 Task: Set due dates for implementing identified sustainability improvements.
Action: Mouse moved to (622, 325)
Screenshot: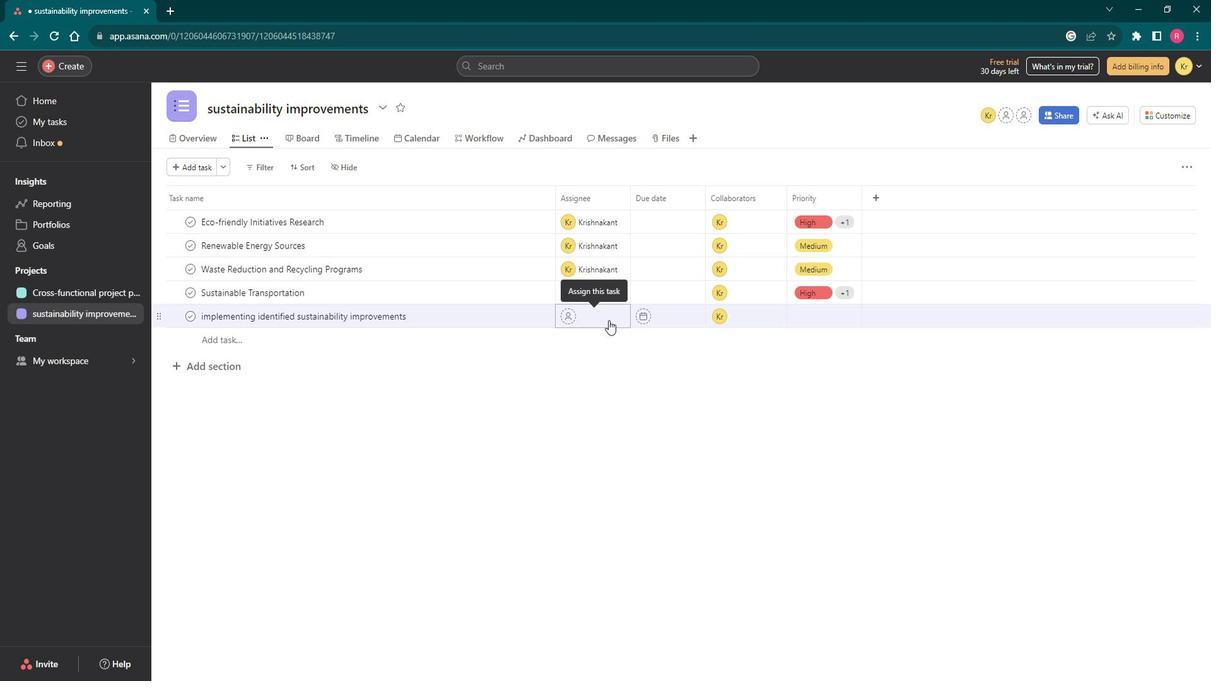 
Action: Mouse pressed left at (622, 325)
Screenshot: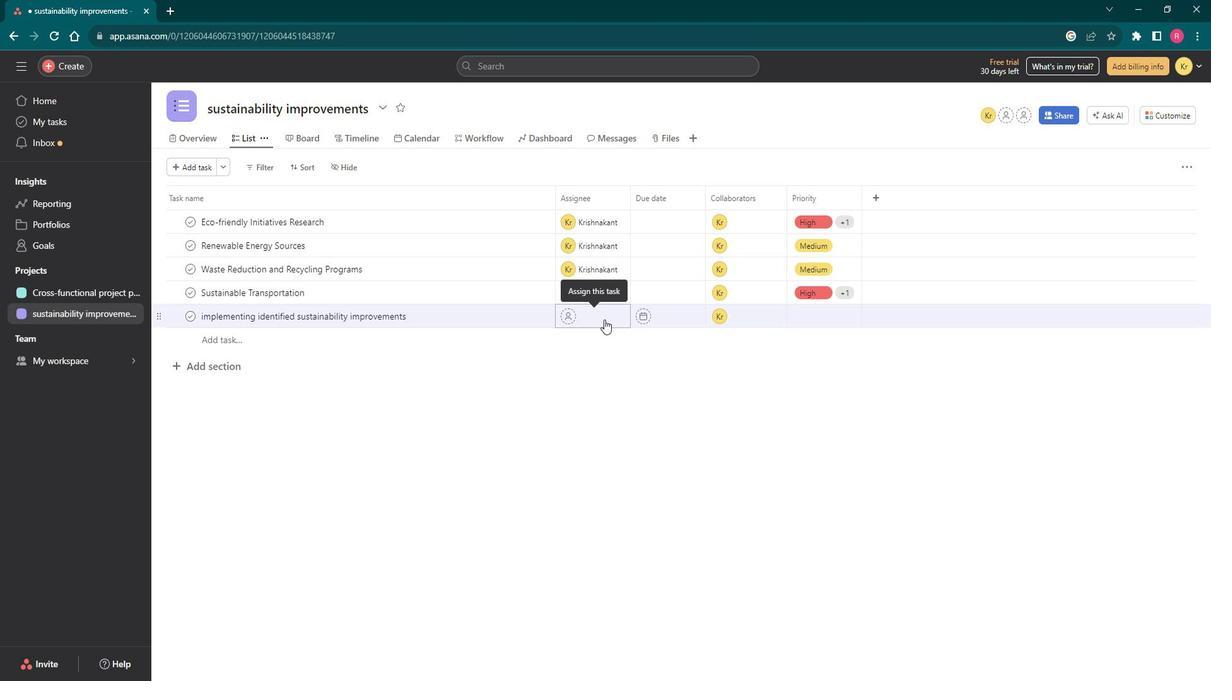 
Action: Mouse moved to (618, 347)
Screenshot: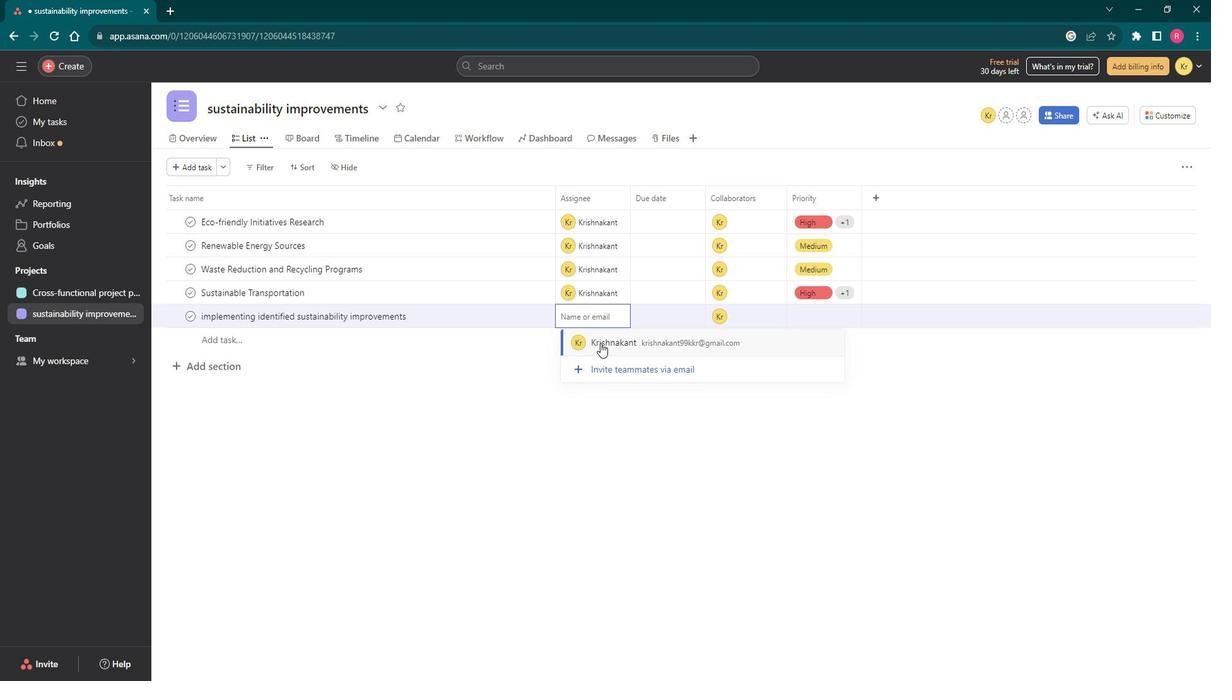 
Action: Mouse pressed left at (618, 347)
Screenshot: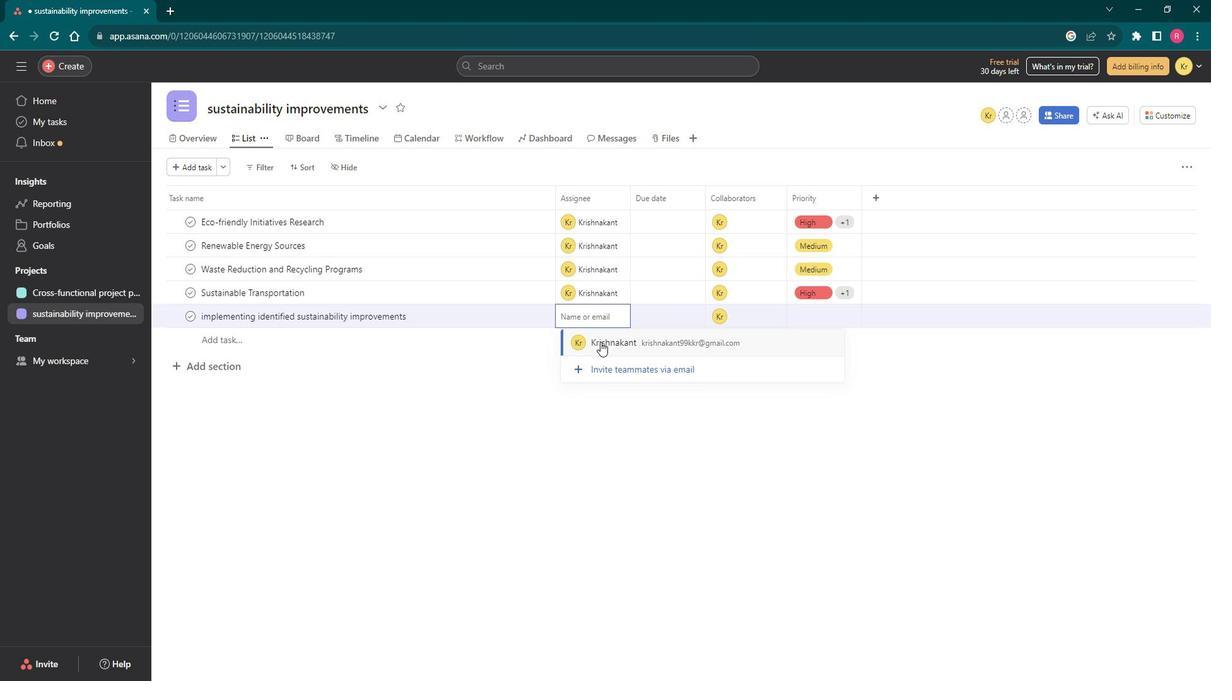 
Action: Mouse moved to (711, 317)
Screenshot: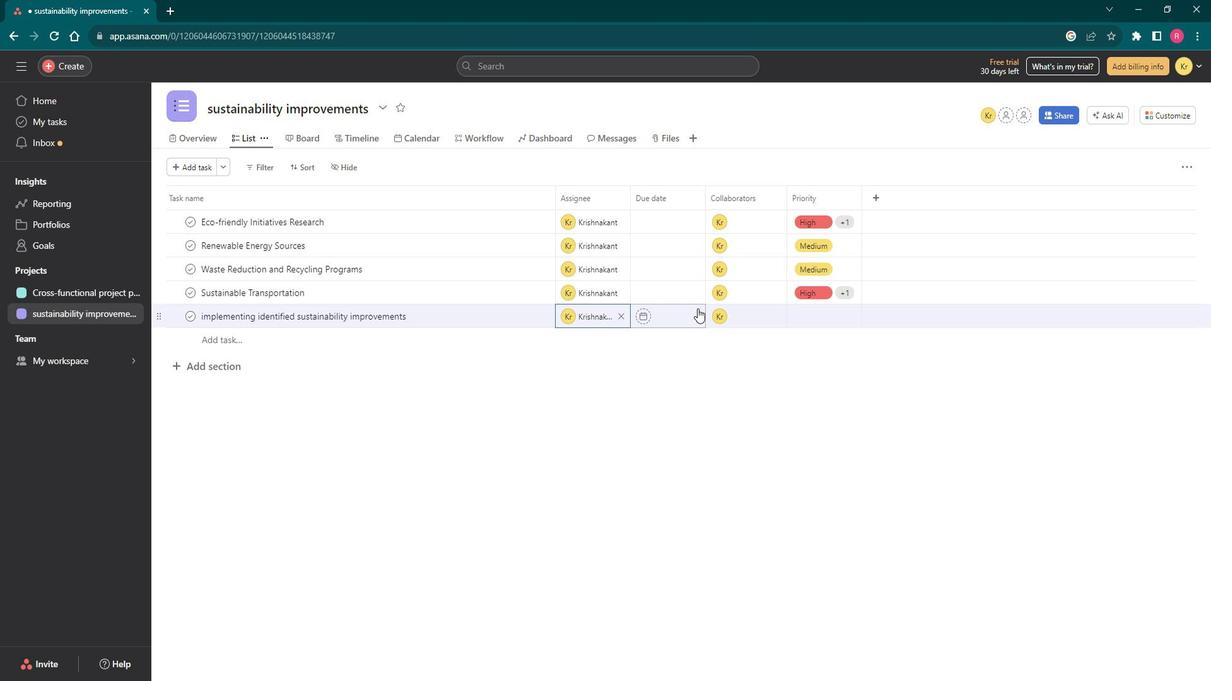 
Action: Mouse pressed left at (711, 317)
Screenshot: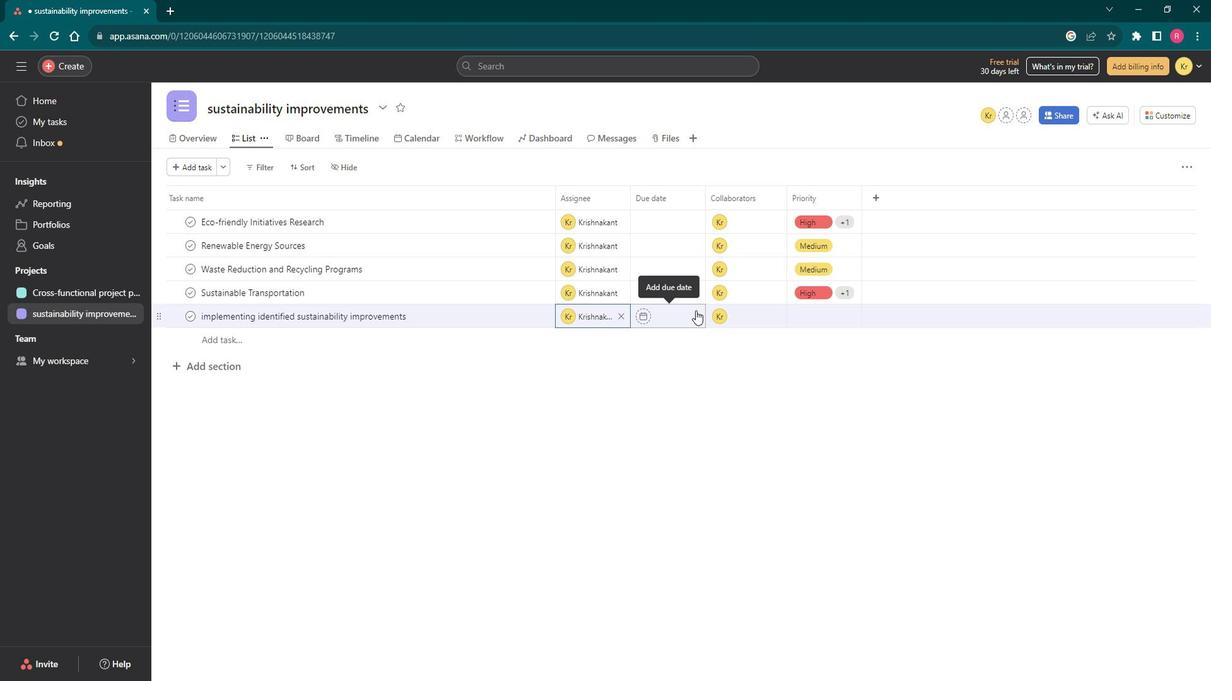 
Action: Mouse moved to (788, 499)
Screenshot: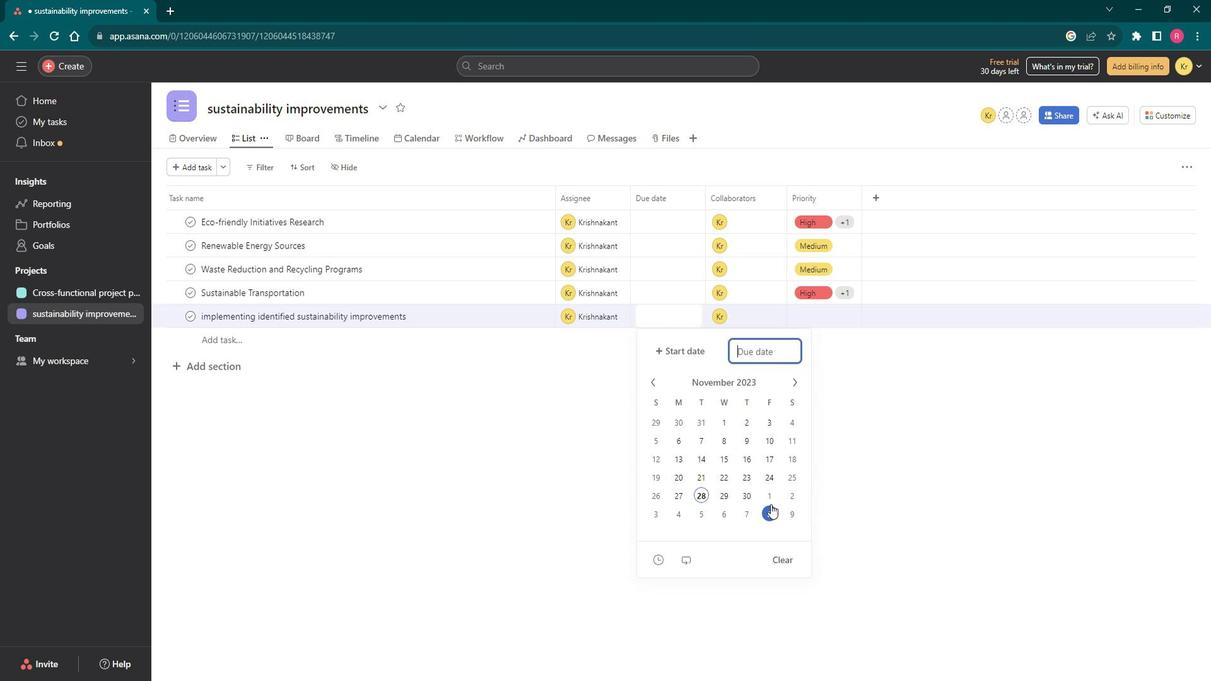 
Action: Mouse pressed left at (788, 499)
Screenshot: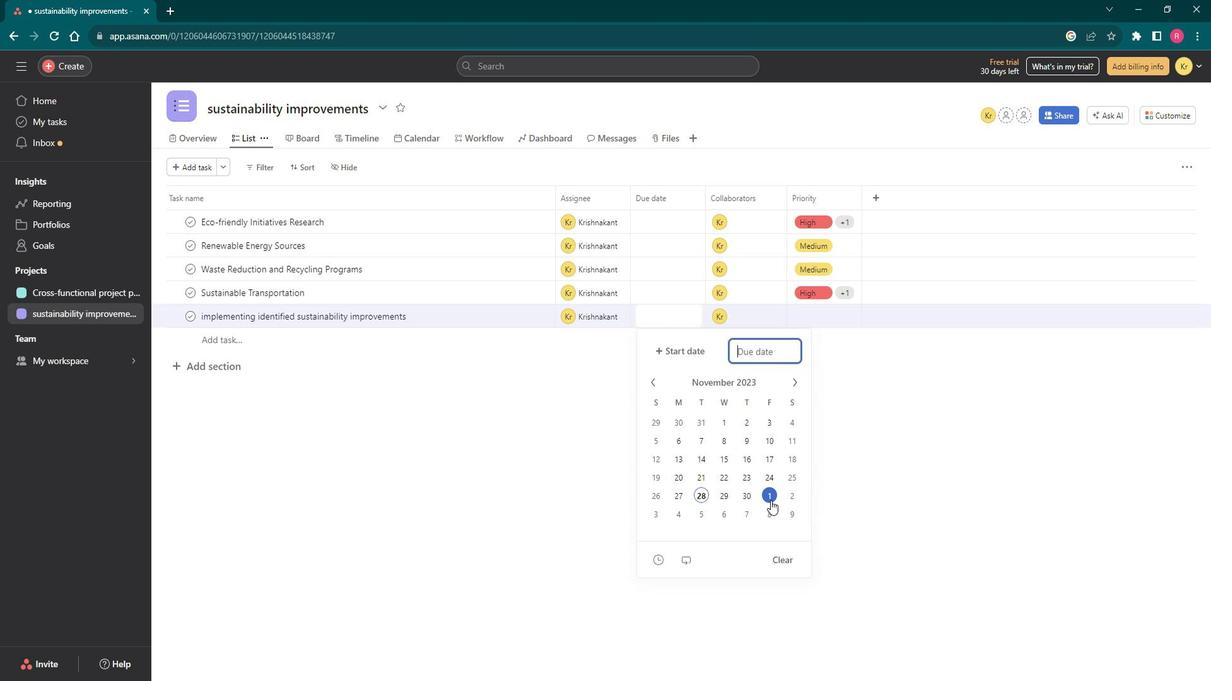 
Action: Mouse moved to (885, 451)
Screenshot: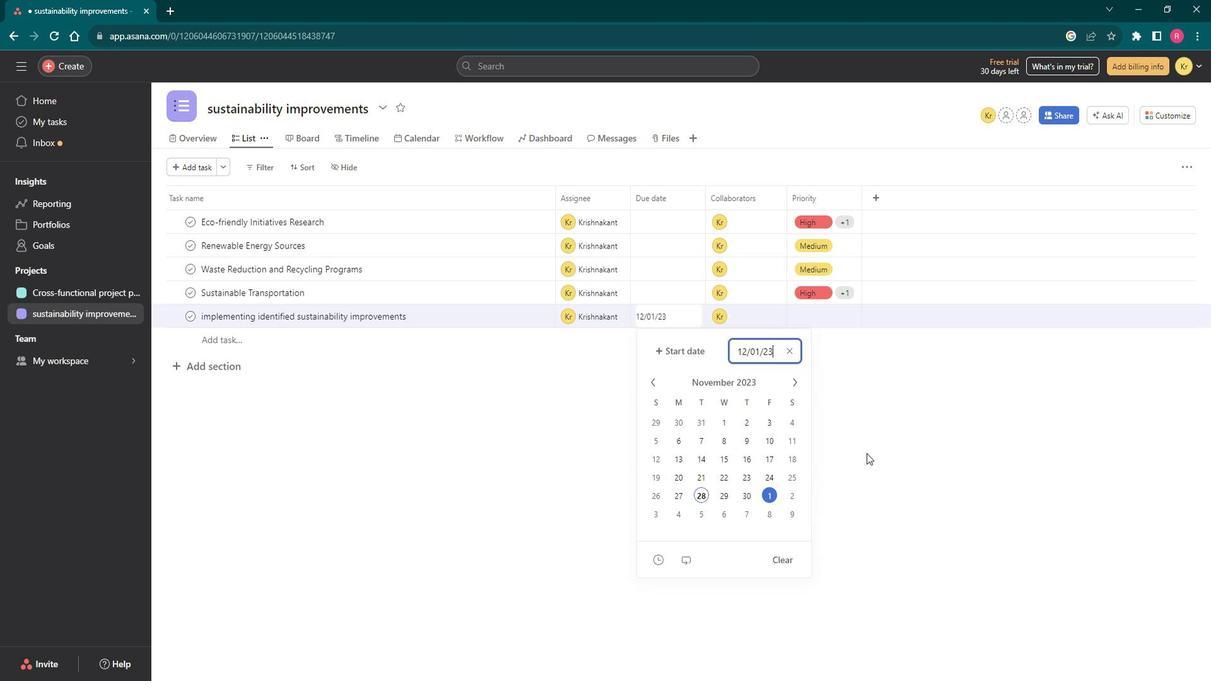 
Action: Mouse pressed left at (885, 451)
Screenshot: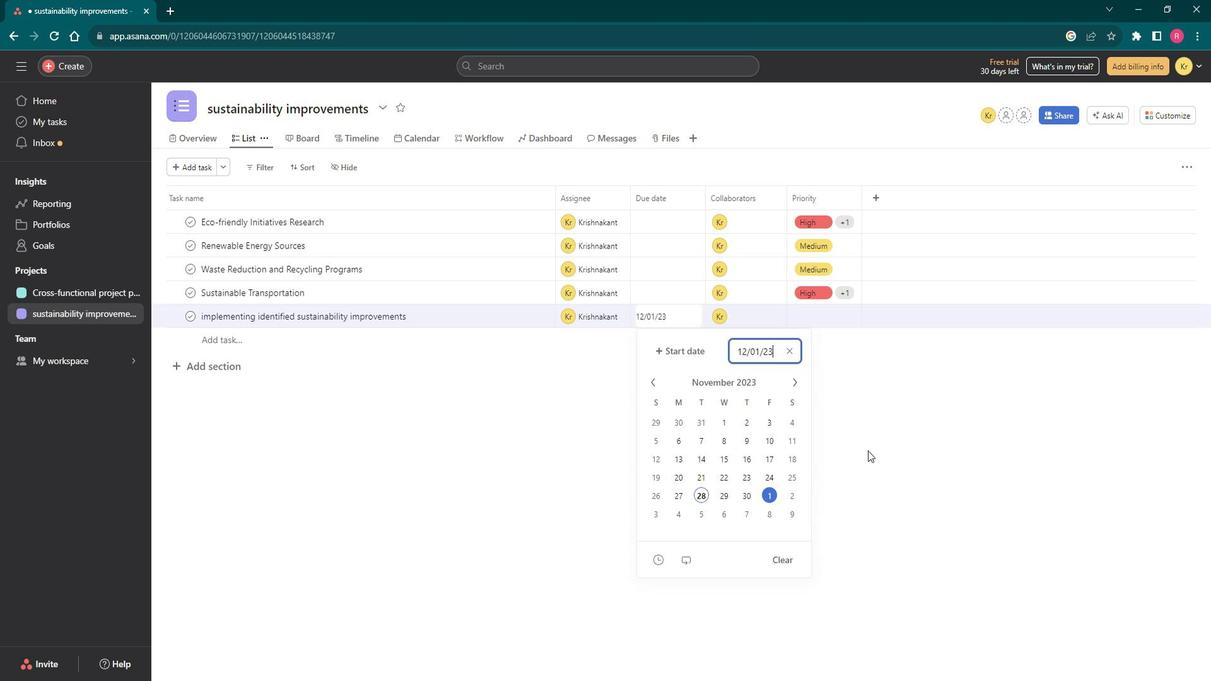
Action: Mouse moved to (493, 323)
Screenshot: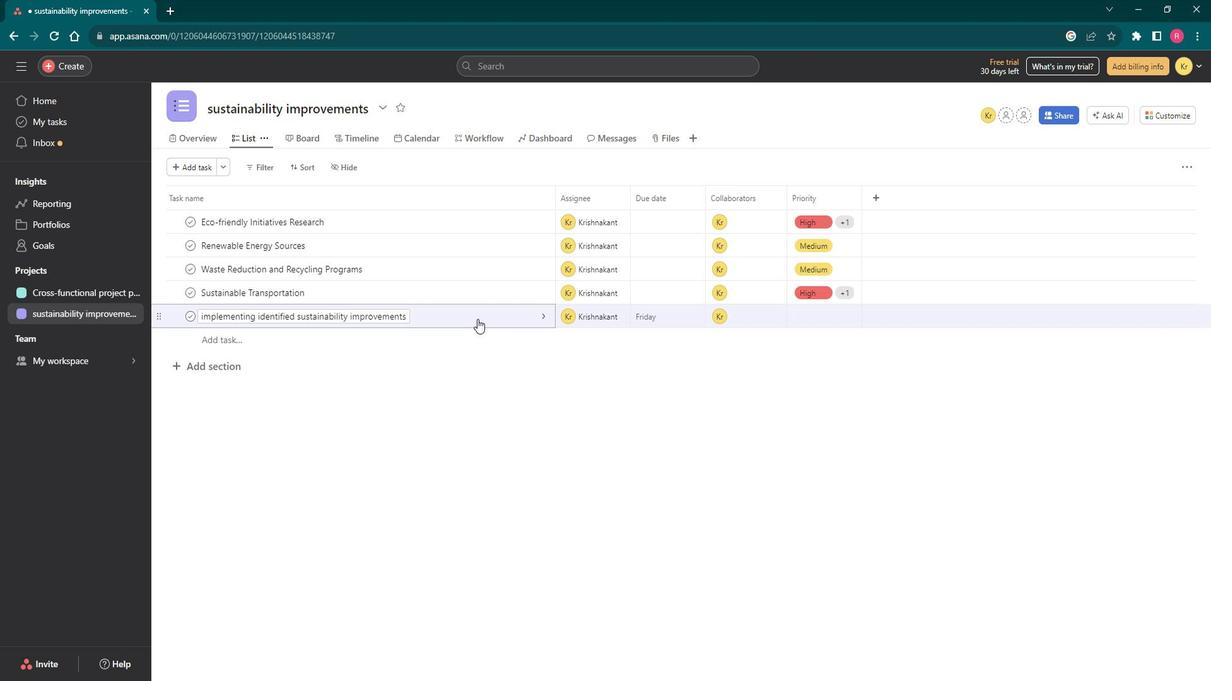 
Action: Mouse pressed left at (493, 323)
Screenshot: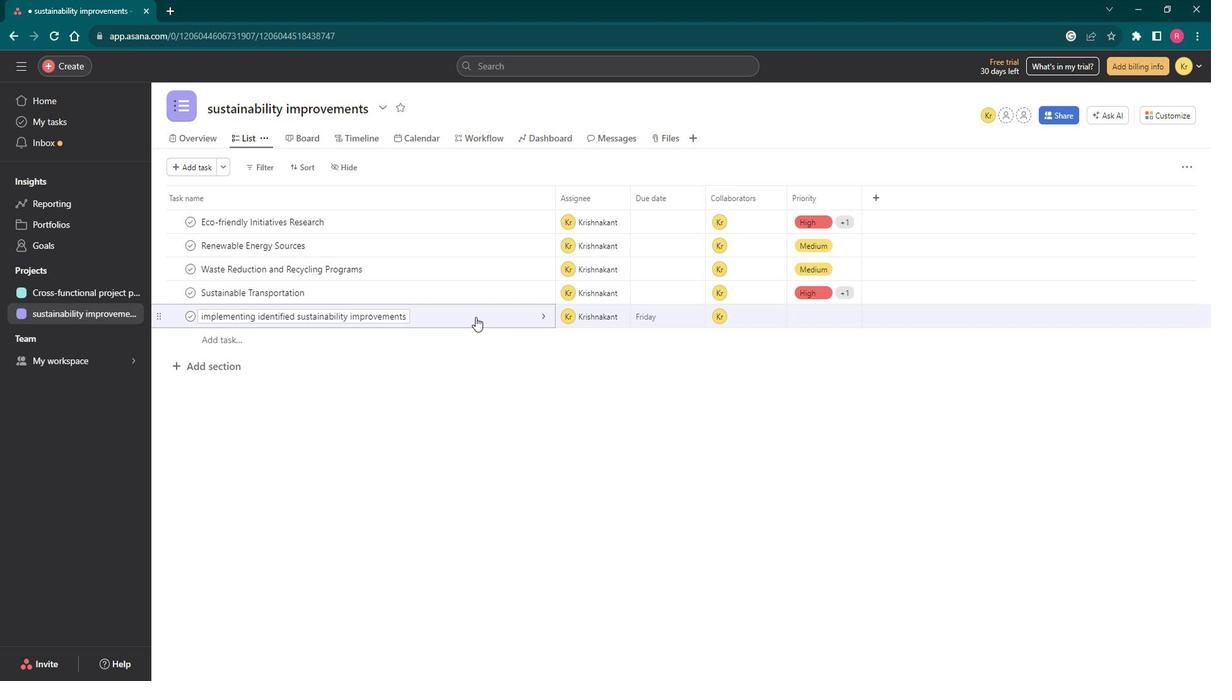 
Action: Mouse moved to (922, 212)
Screenshot: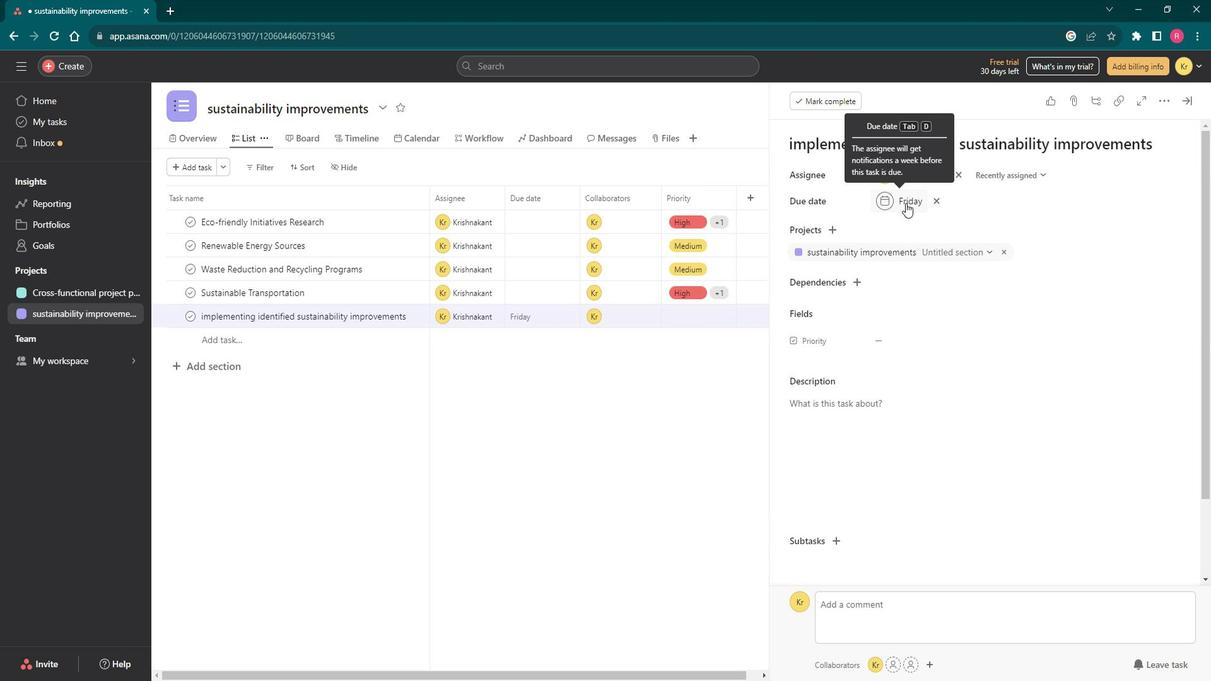 
Action: Mouse pressed left at (922, 212)
Screenshot: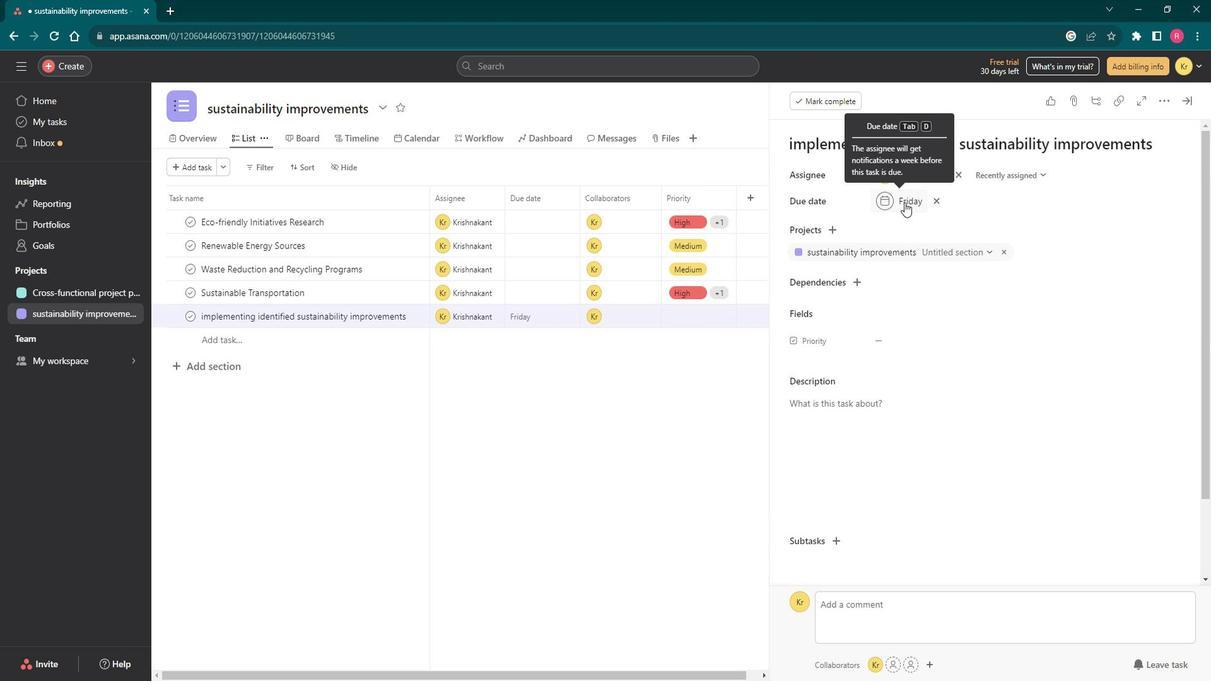 
Action: Mouse moved to (1023, 312)
Screenshot: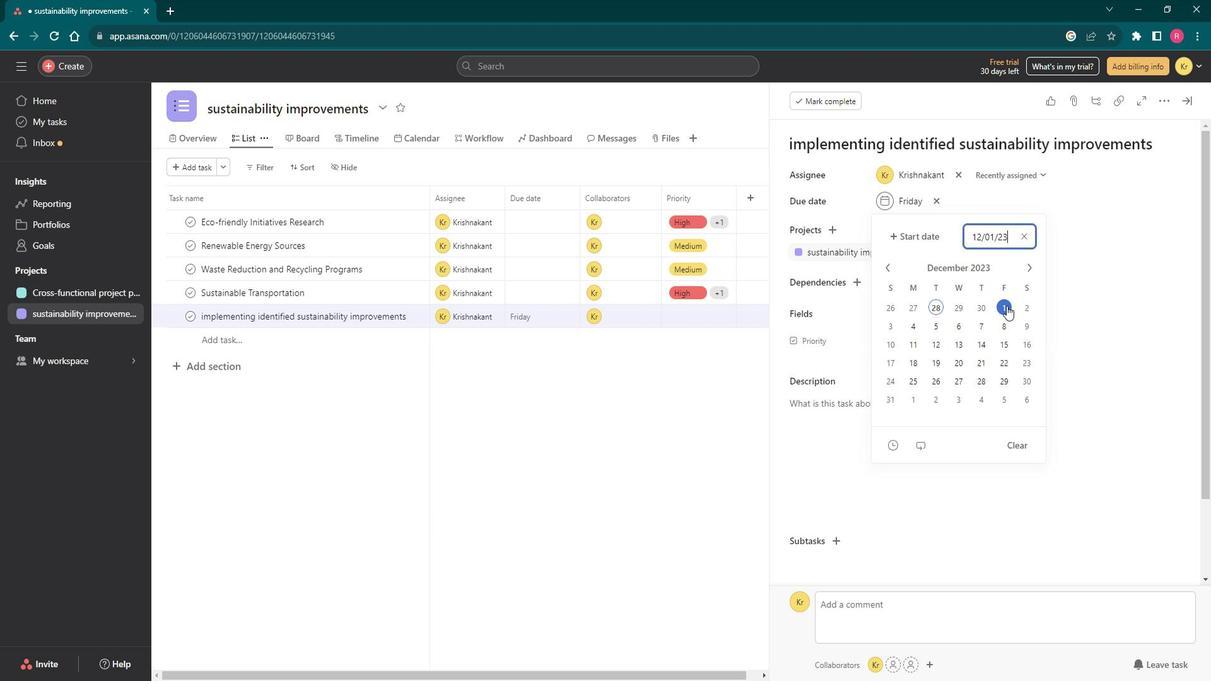 
Action: Mouse pressed left at (1023, 312)
Screenshot: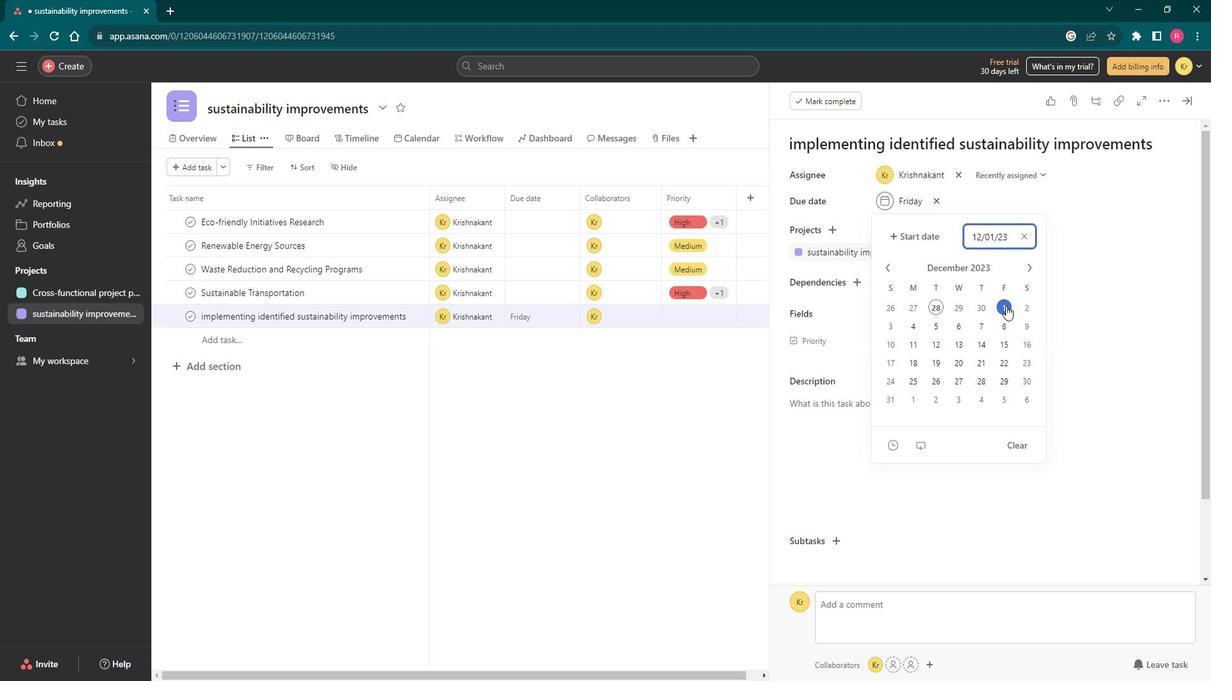 
Action: Mouse moved to (916, 444)
Screenshot: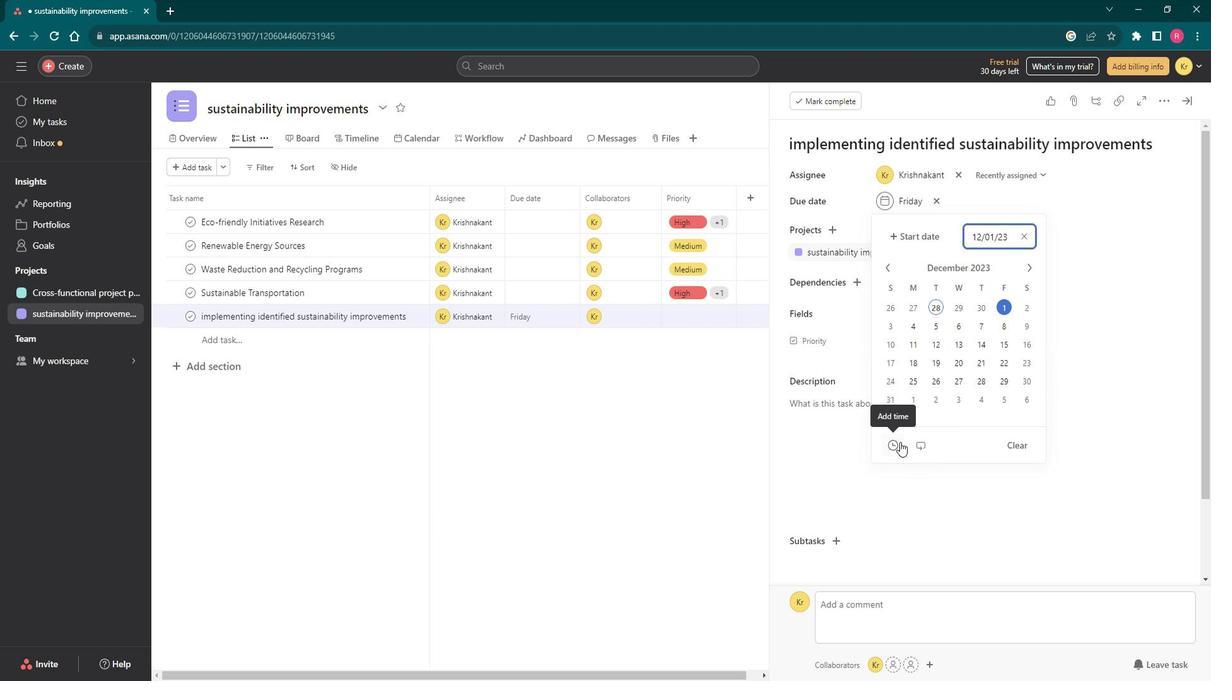 
Action: Mouse pressed left at (916, 444)
Screenshot: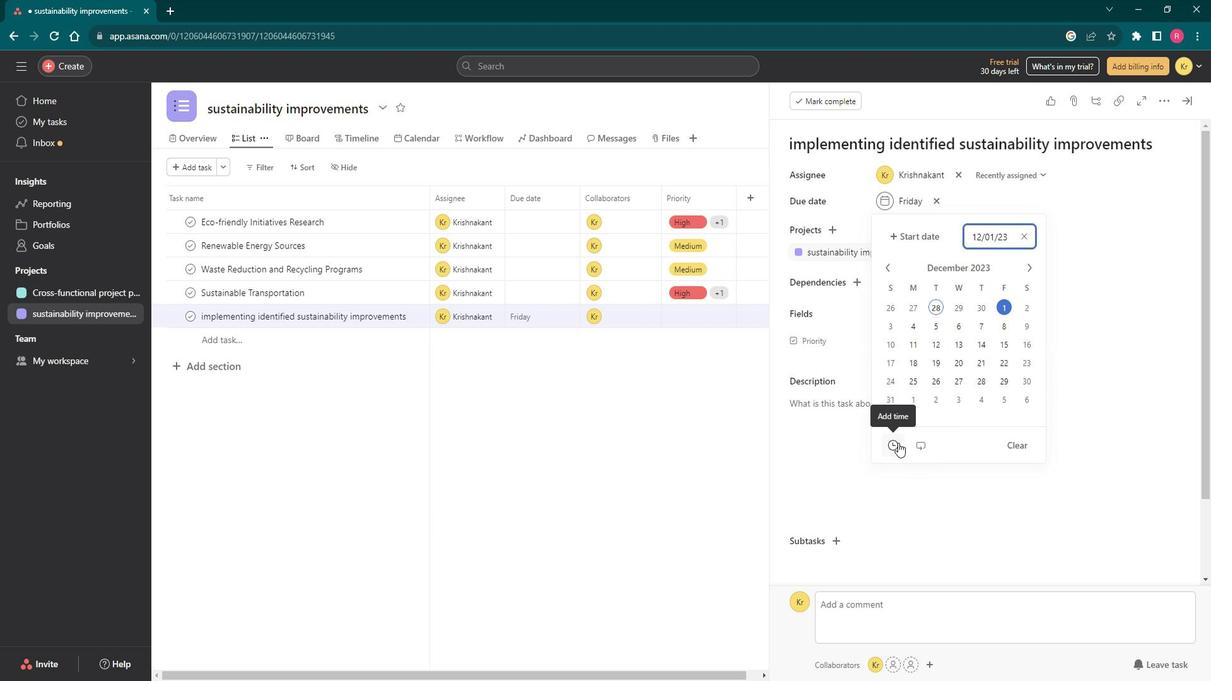 
Action: Mouse moved to (1010, 356)
Screenshot: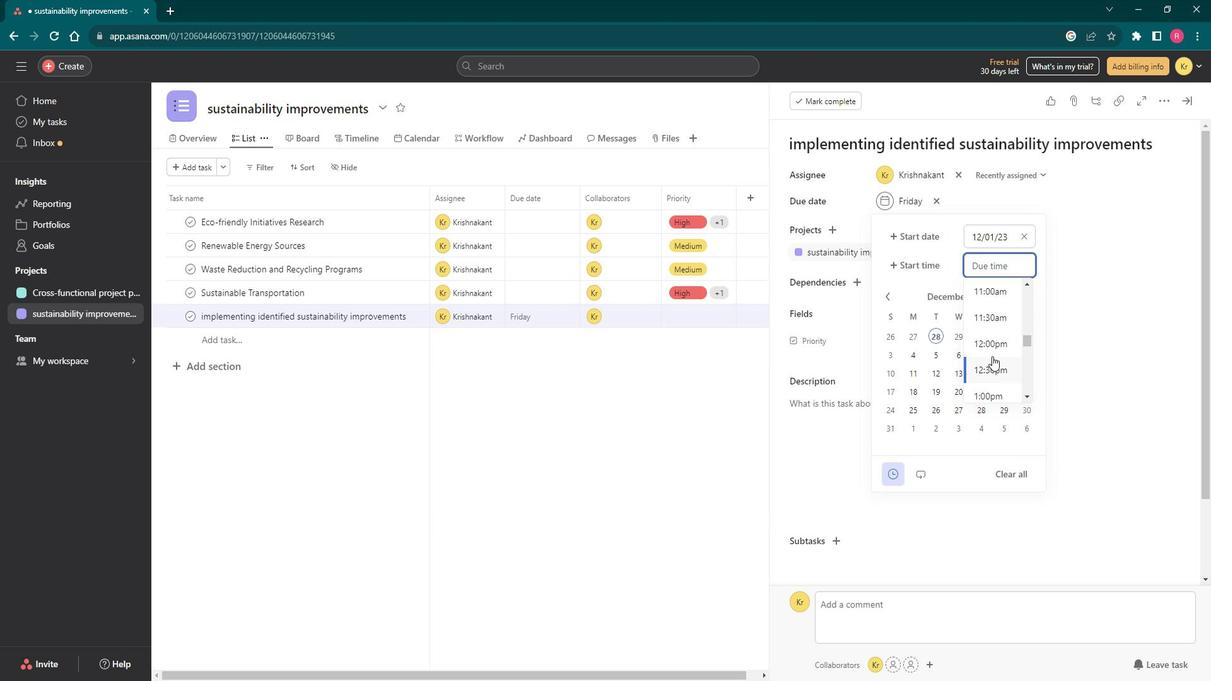 
Action: Mouse pressed left at (1010, 356)
Screenshot: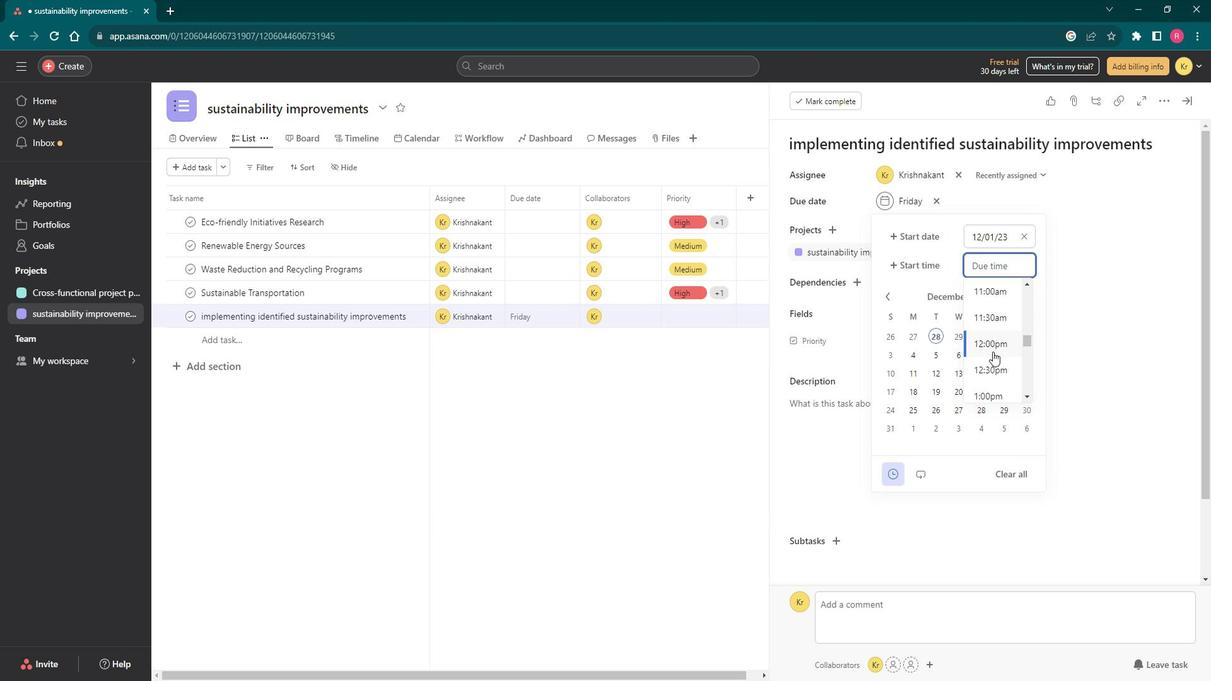 
Action: Mouse moved to (1112, 375)
Screenshot: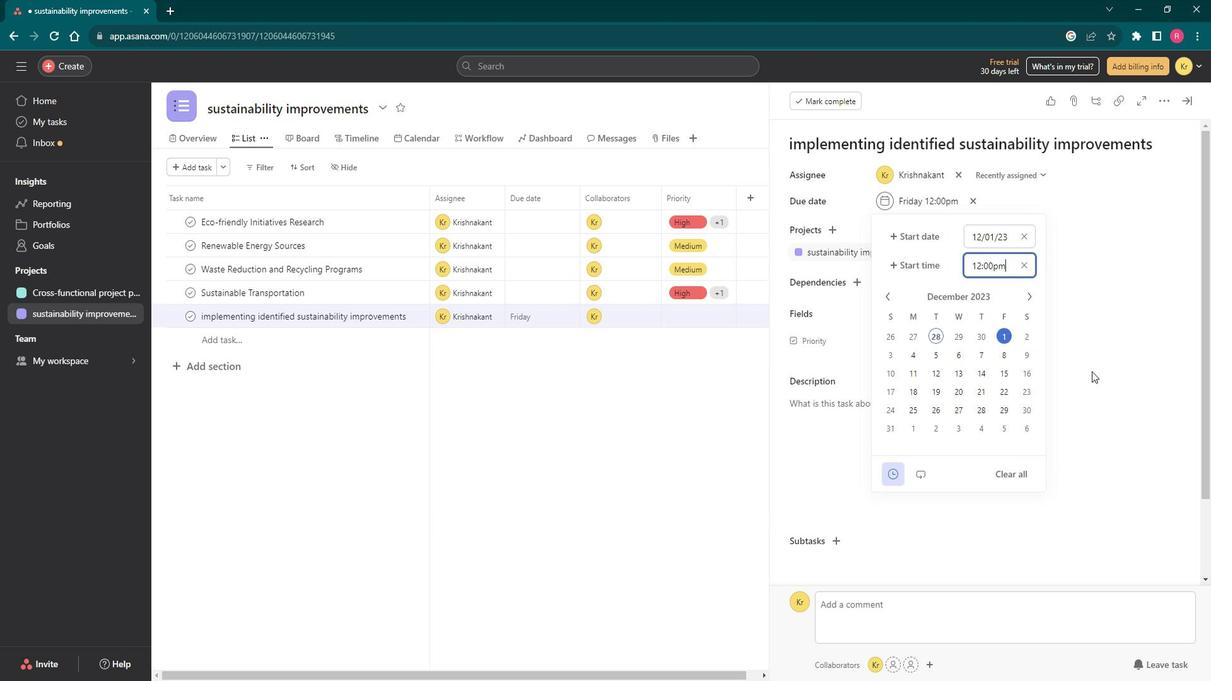
Action: Mouse pressed left at (1112, 375)
Screenshot: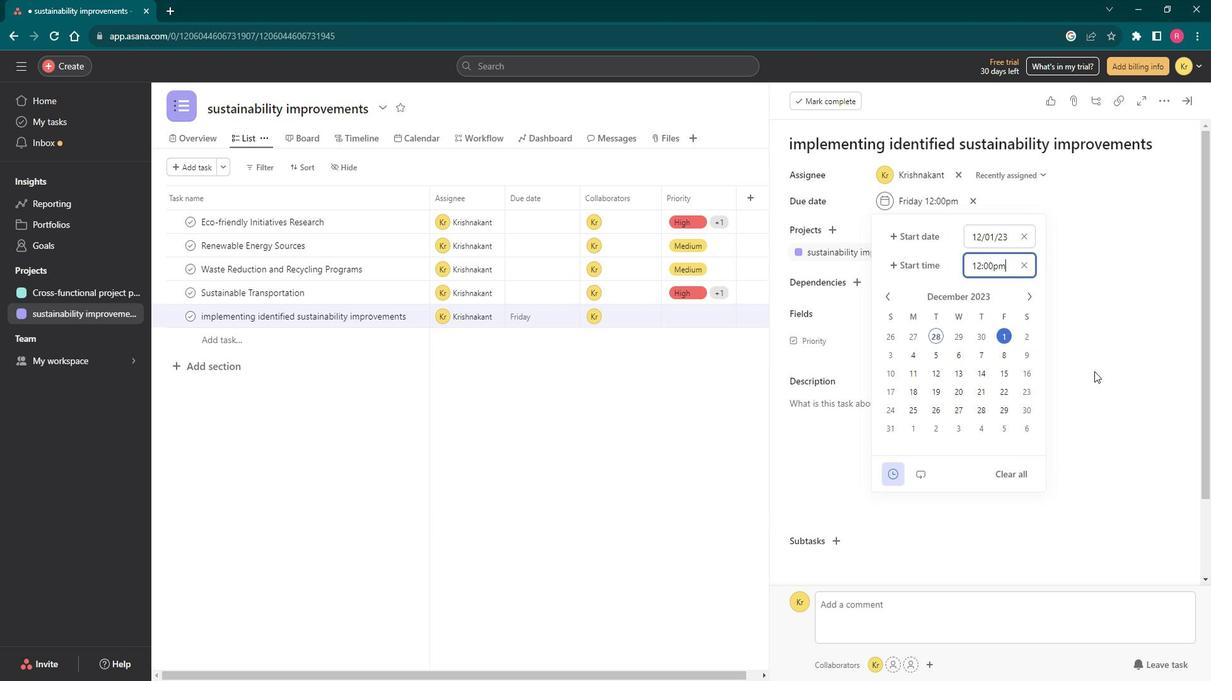 
Action: Mouse moved to (846, 348)
Screenshot: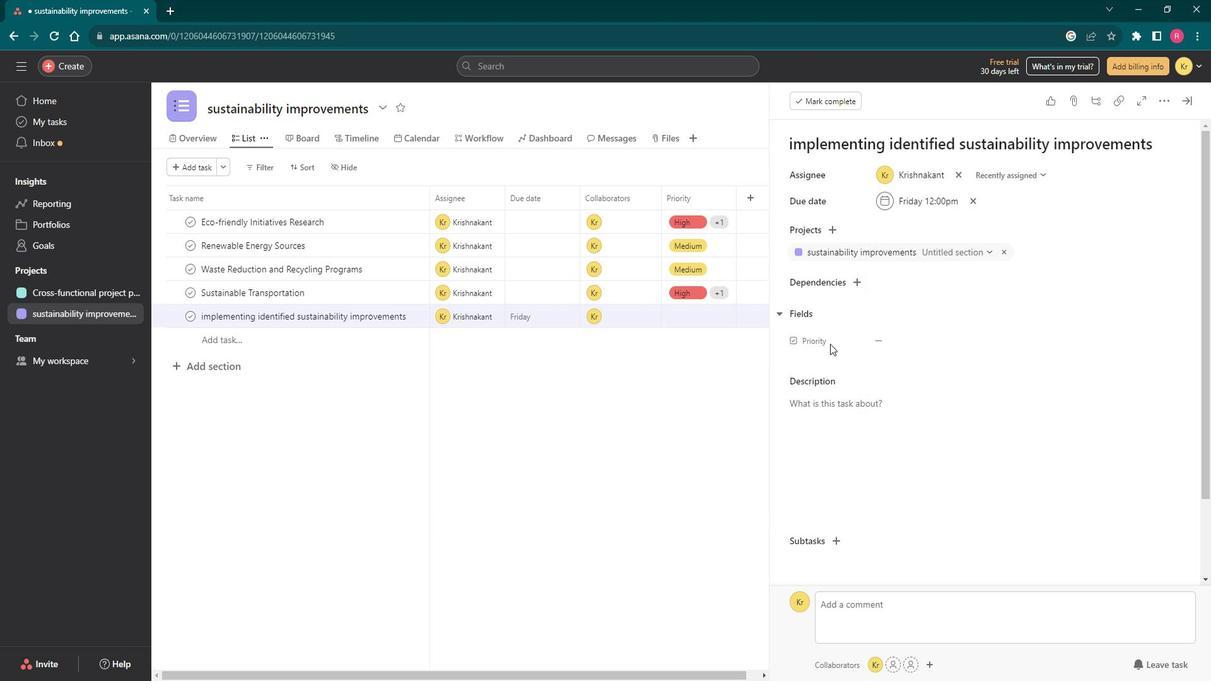 
Action: Mouse pressed left at (846, 348)
Screenshot: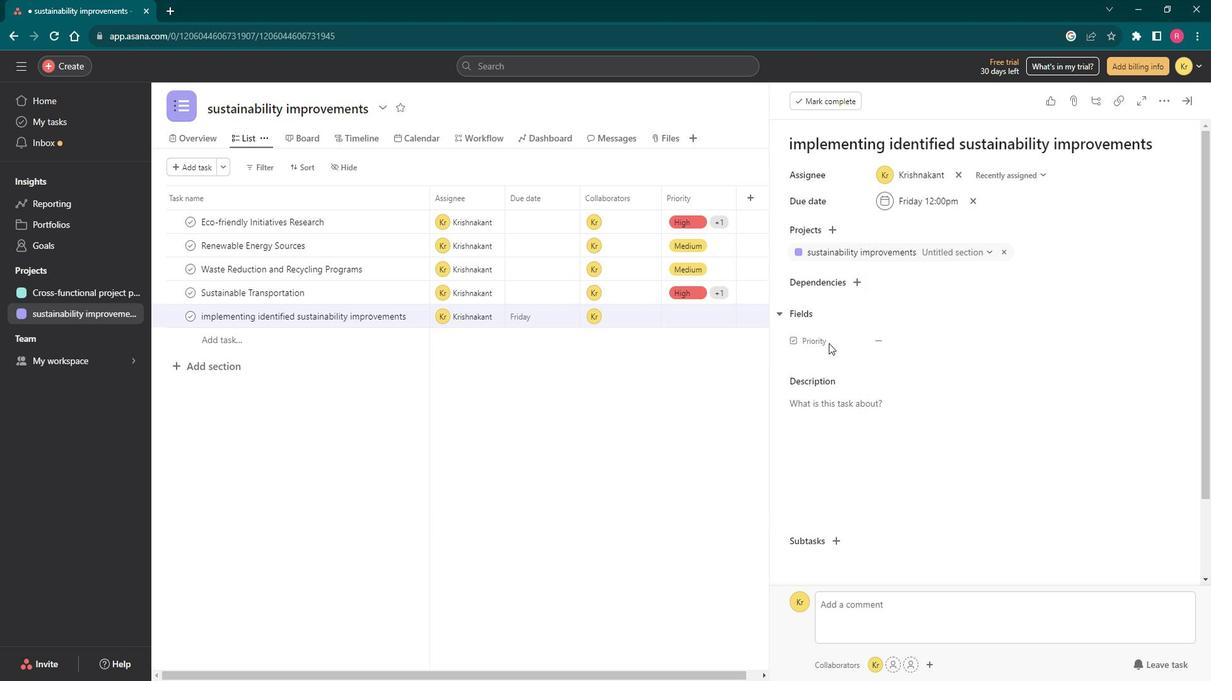 
Action: Mouse moved to (813, 343)
Screenshot: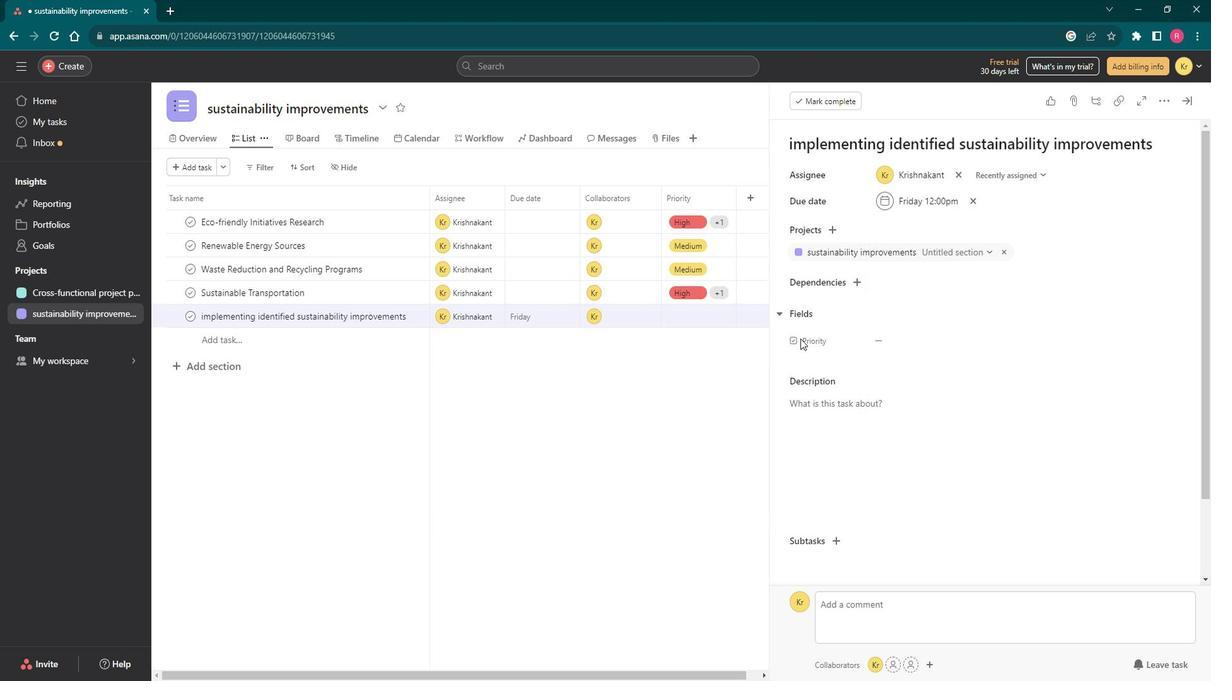 
Action: Mouse pressed left at (813, 343)
Screenshot: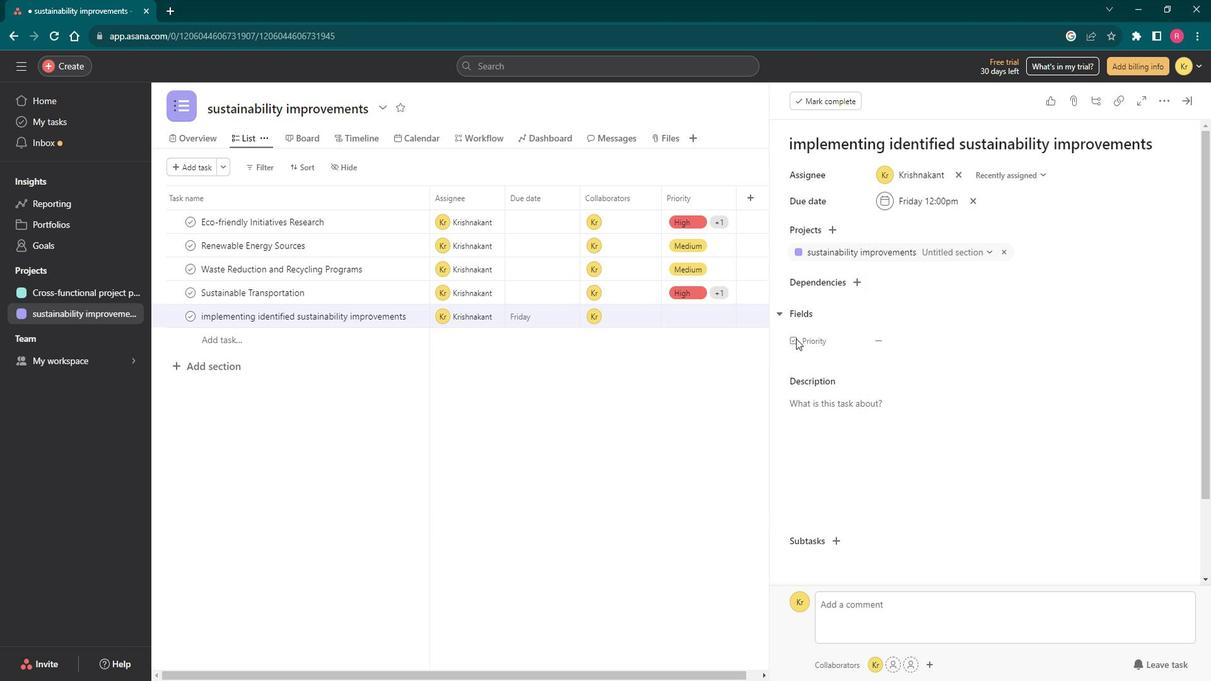 
Action: Mouse moved to (897, 341)
Screenshot: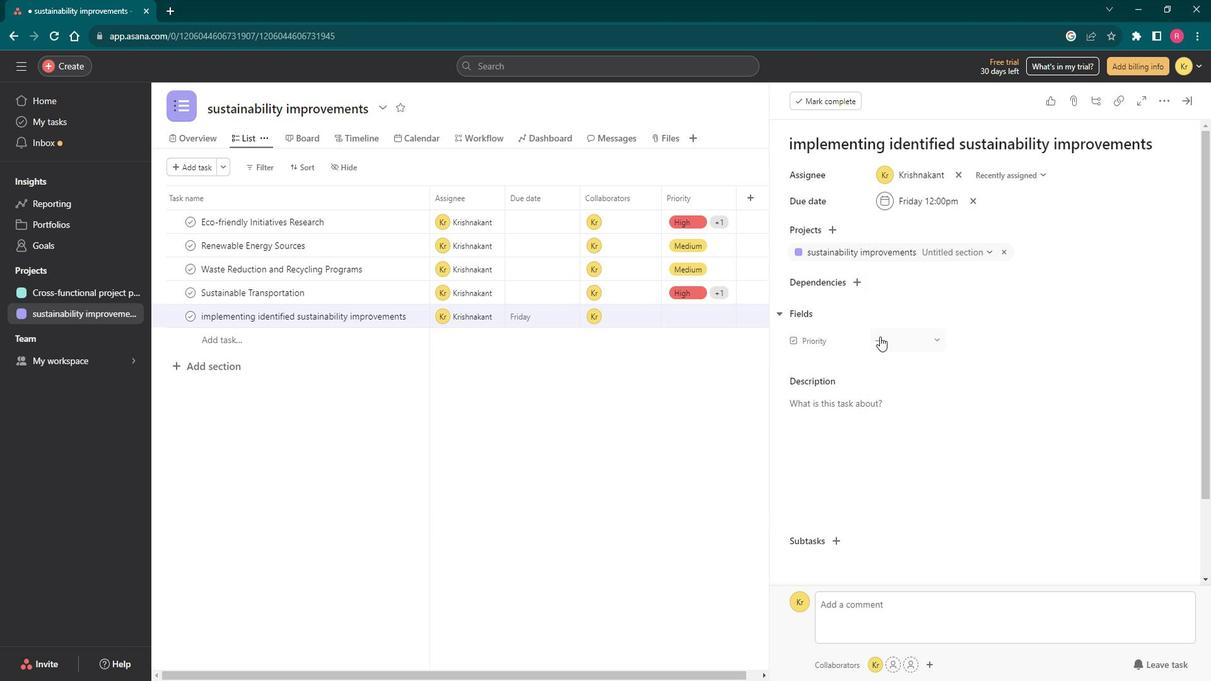 
Action: Mouse pressed left at (897, 341)
Screenshot: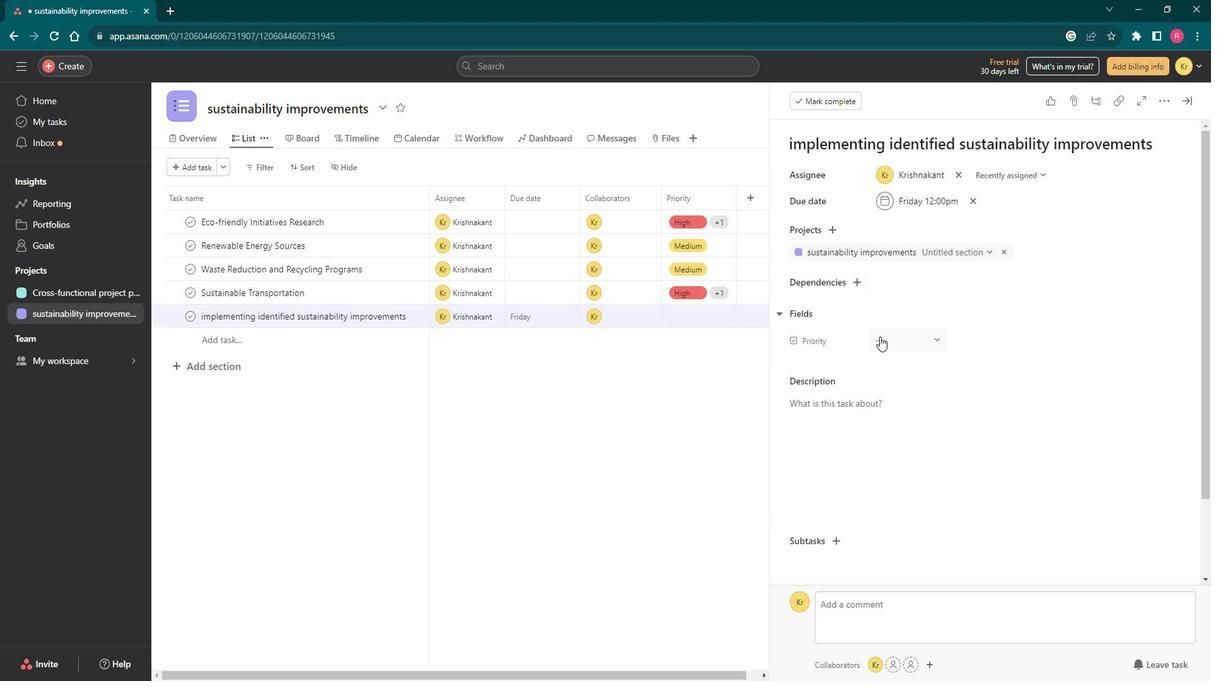 
Action: Mouse moved to (921, 384)
Screenshot: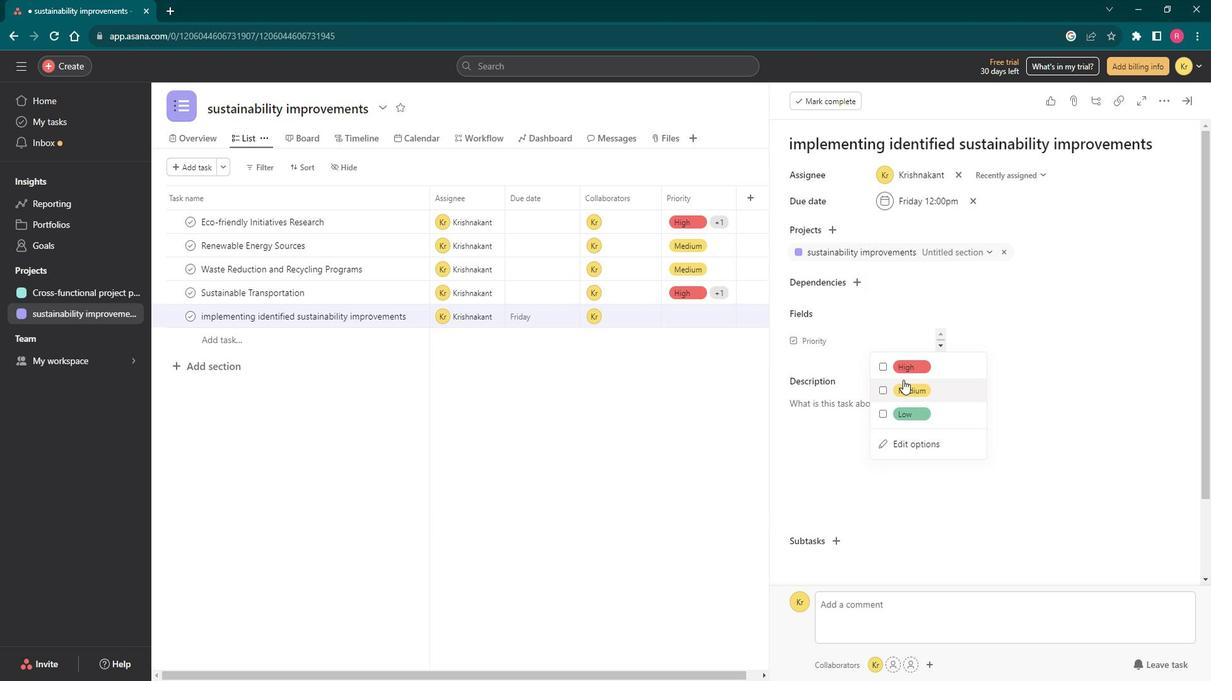 
Action: Mouse pressed left at (921, 384)
Screenshot: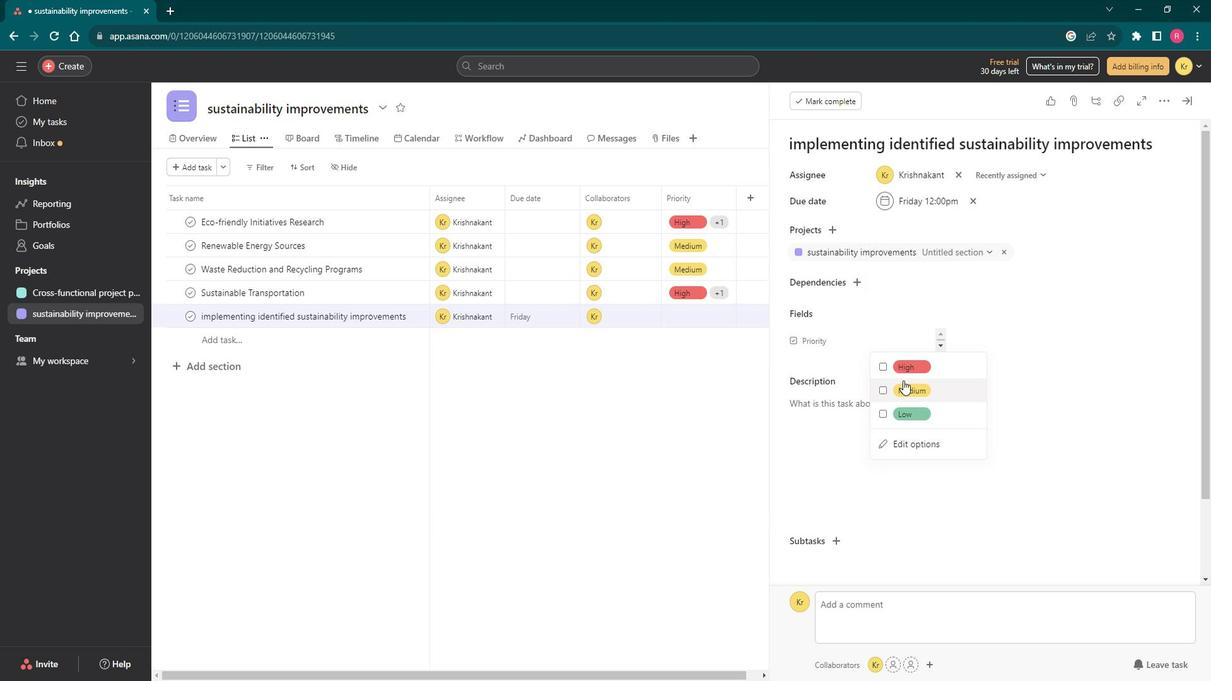 
Action: Mouse moved to (1056, 374)
Screenshot: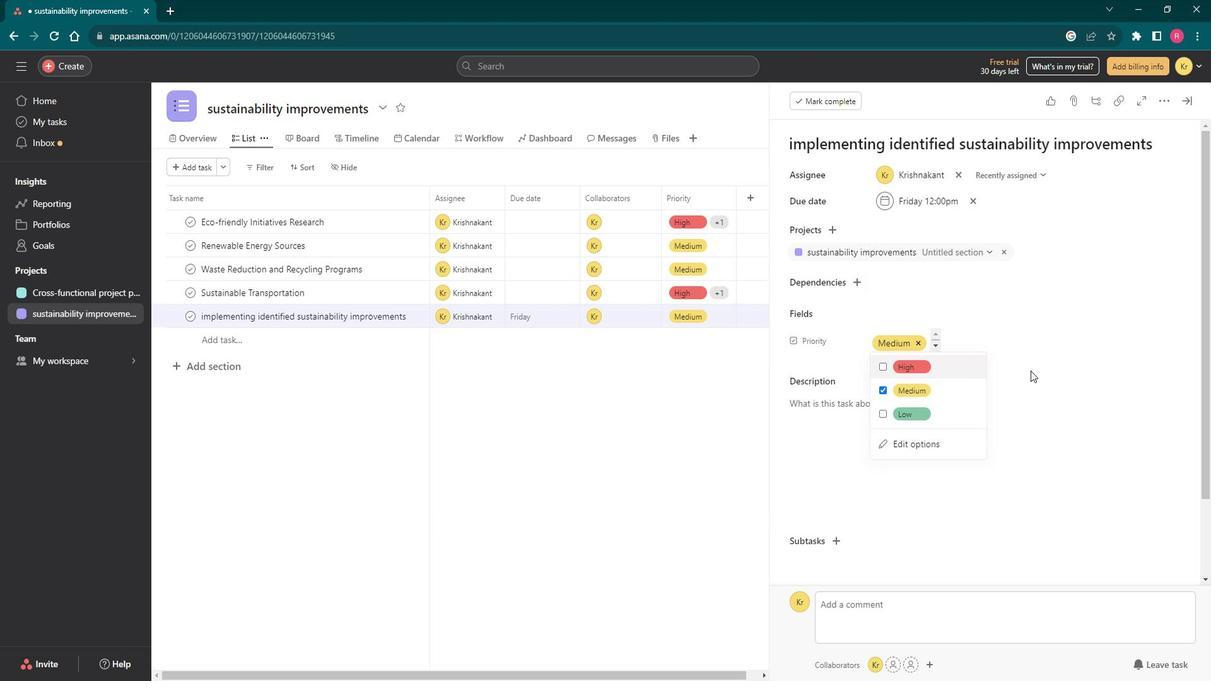 
Action: Mouse pressed left at (1056, 374)
Screenshot: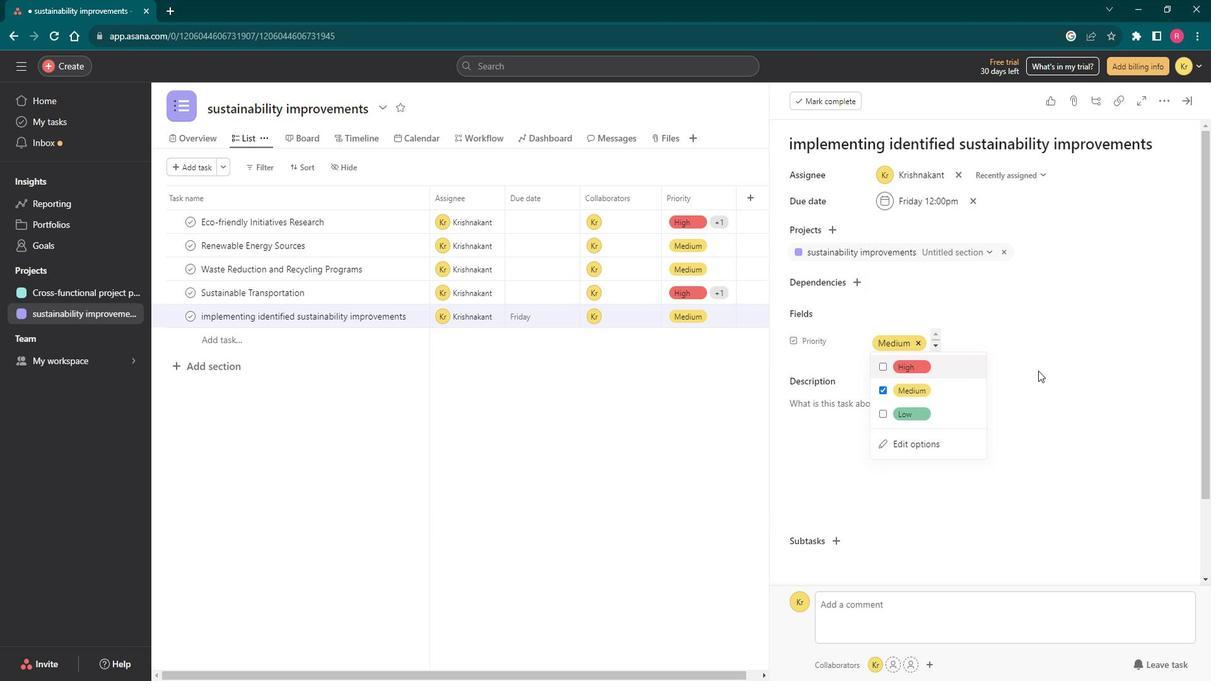 
Action: Mouse moved to (1045, 440)
Screenshot: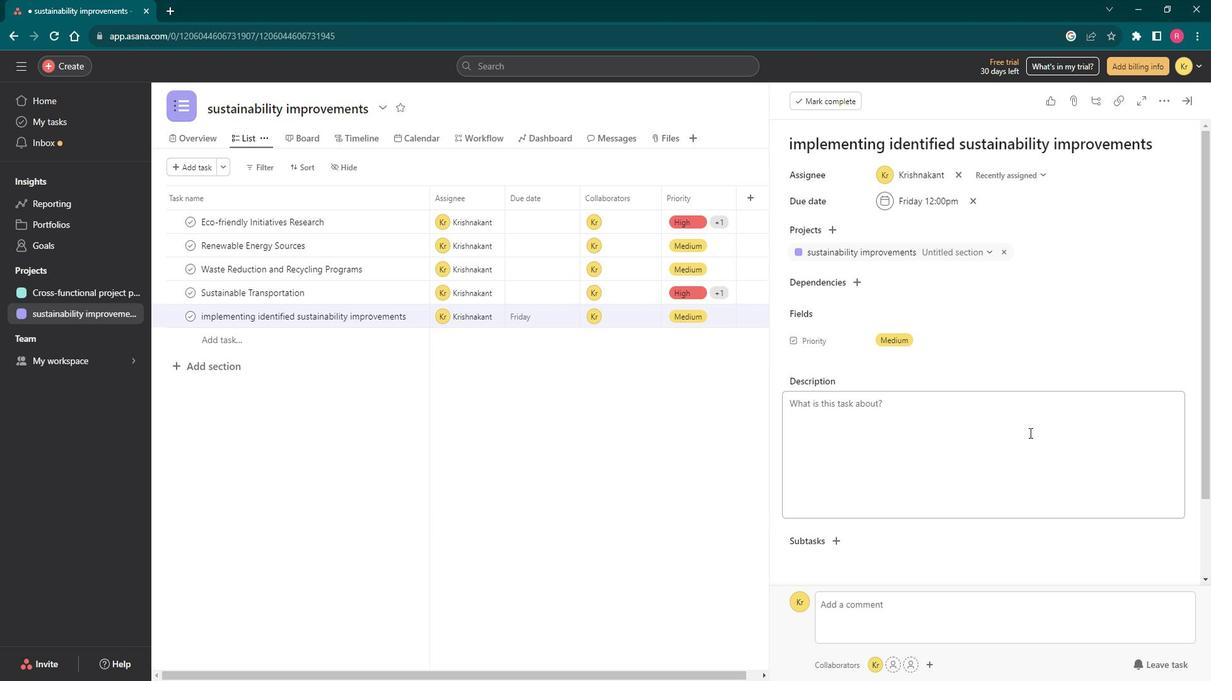 
Action: Mouse scrolled (1045, 439) with delta (0, 0)
Screenshot: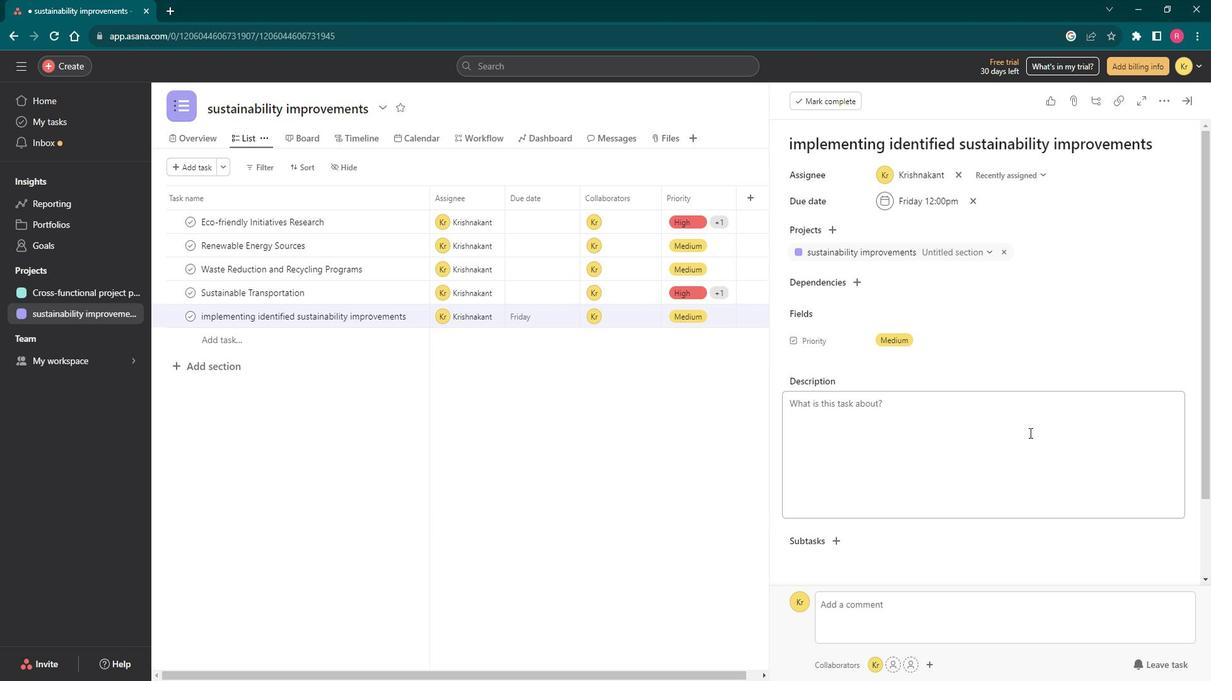 
Action: Mouse moved to (1044, 441)
Screenshot: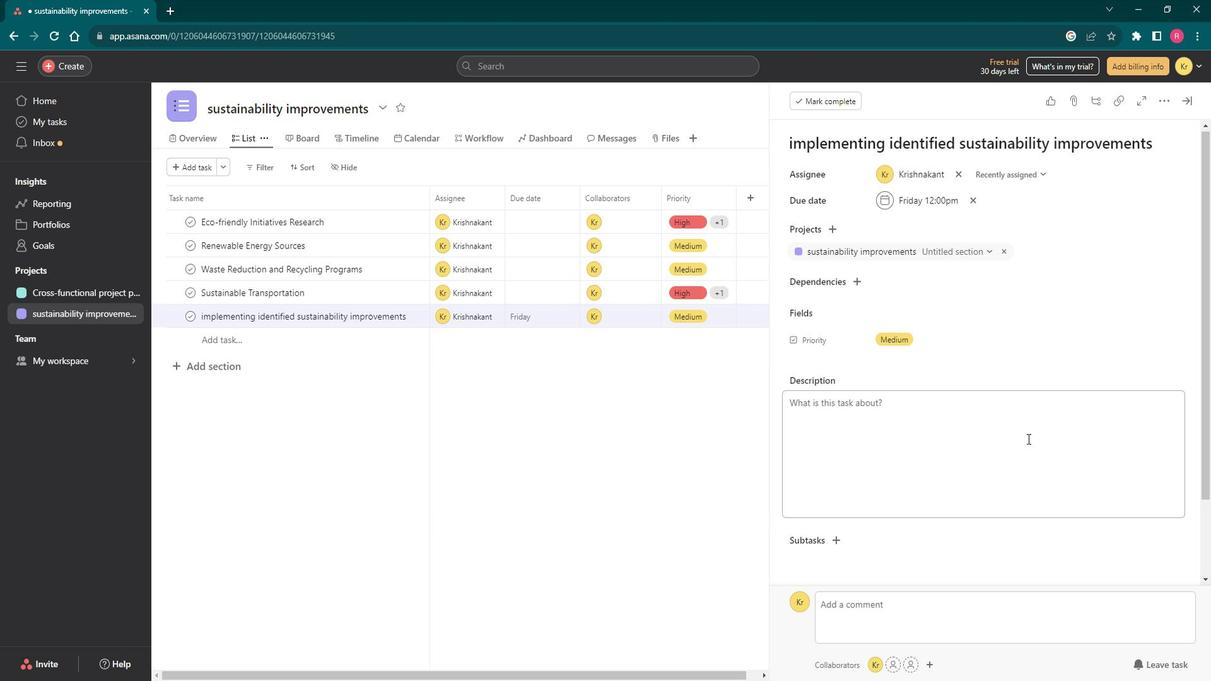 
Action: Mouse scrolled (1044, 440) with delta (0, 0)
Screenshot: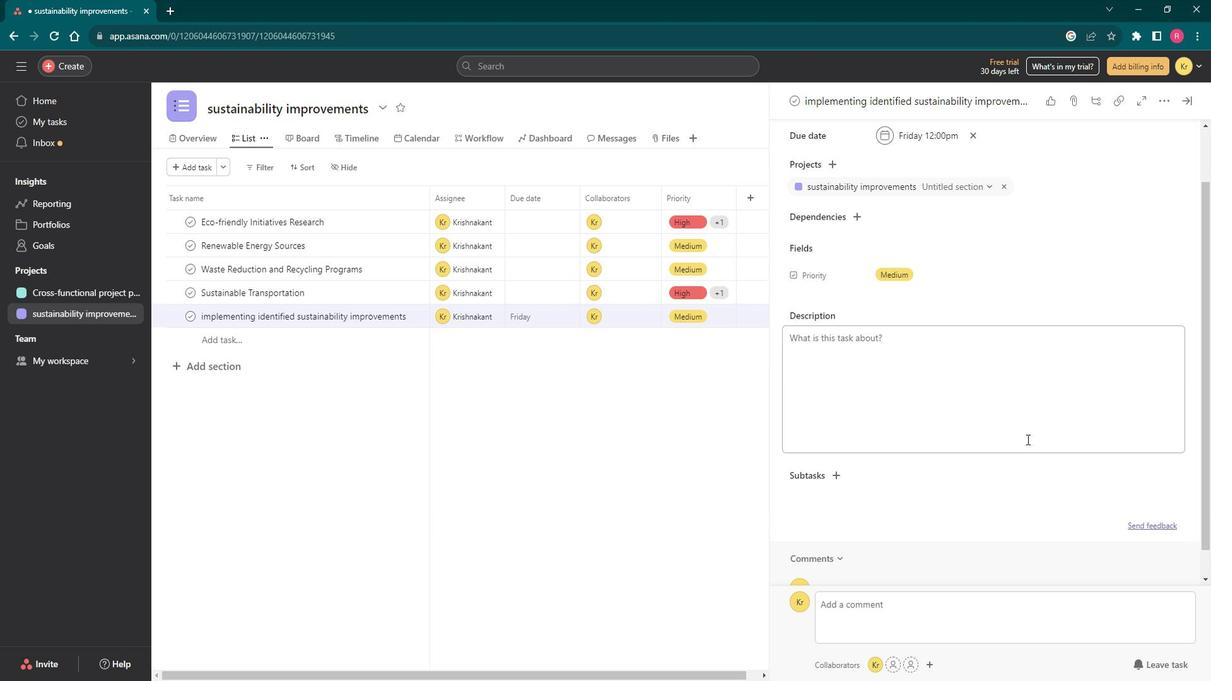 
Action: Mouse scrolled (1044, 440) with delta (0, 0)
Screenshot: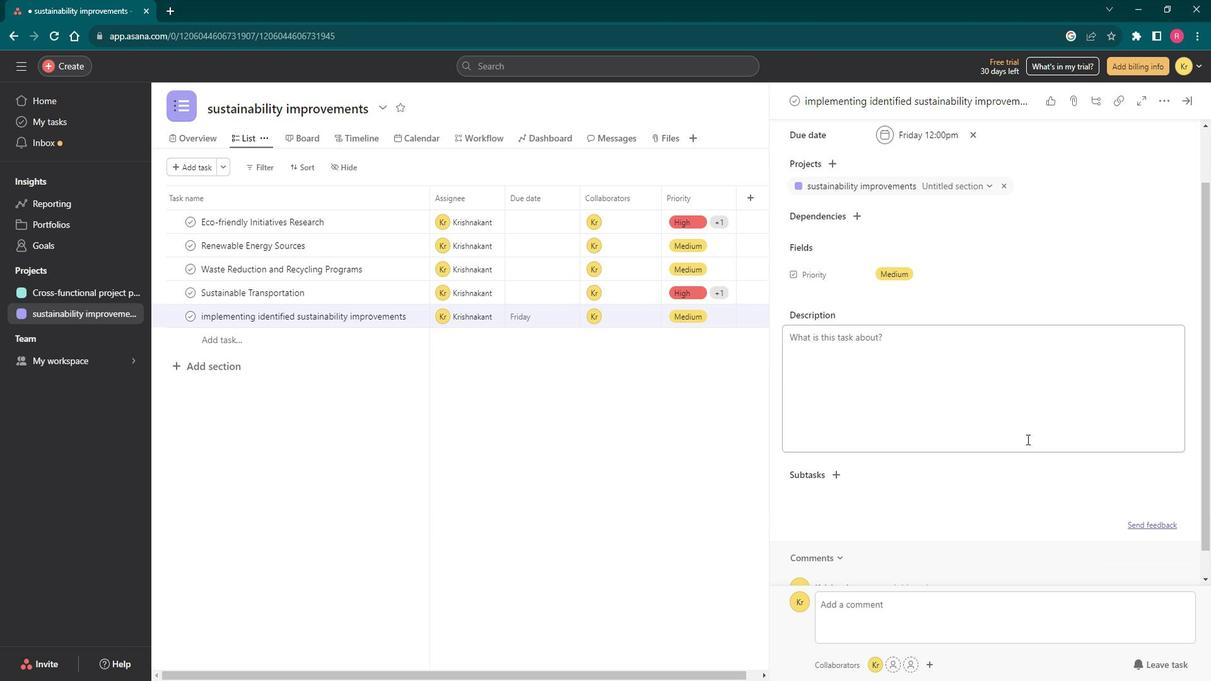 
Action: Mouse scrolled (1044, 440) with delta (0, 0)
Screenshot: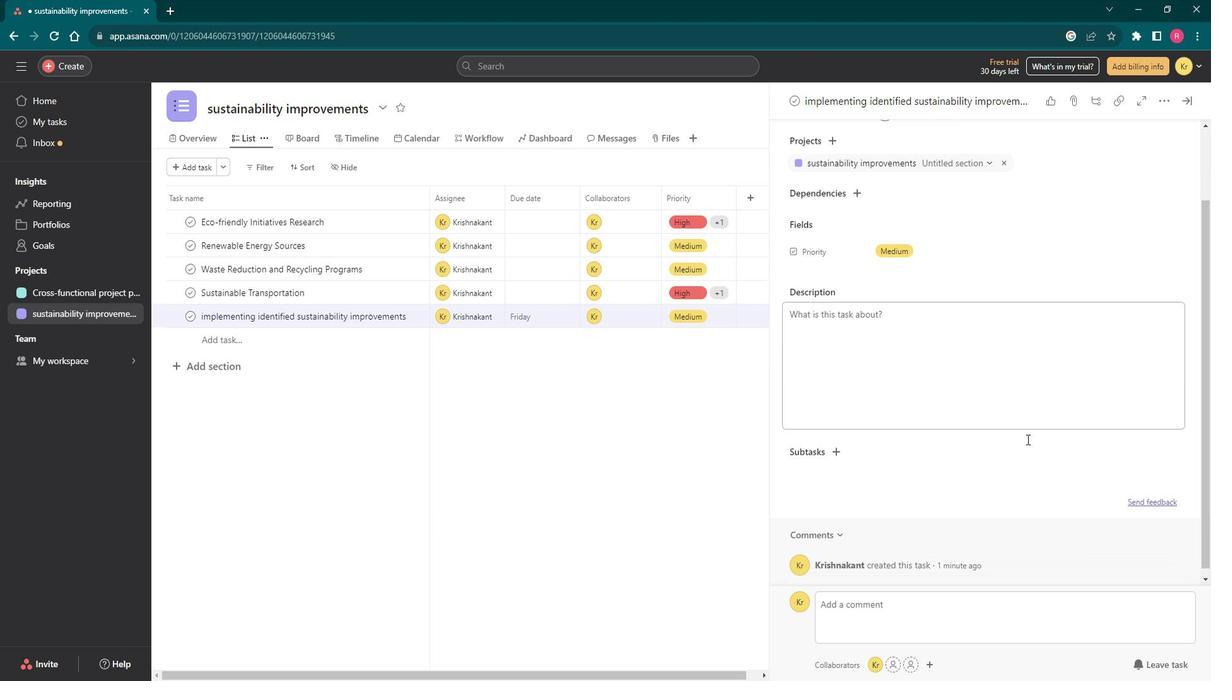 
Action: Mouse moved to (1044, 441)
Screenshot: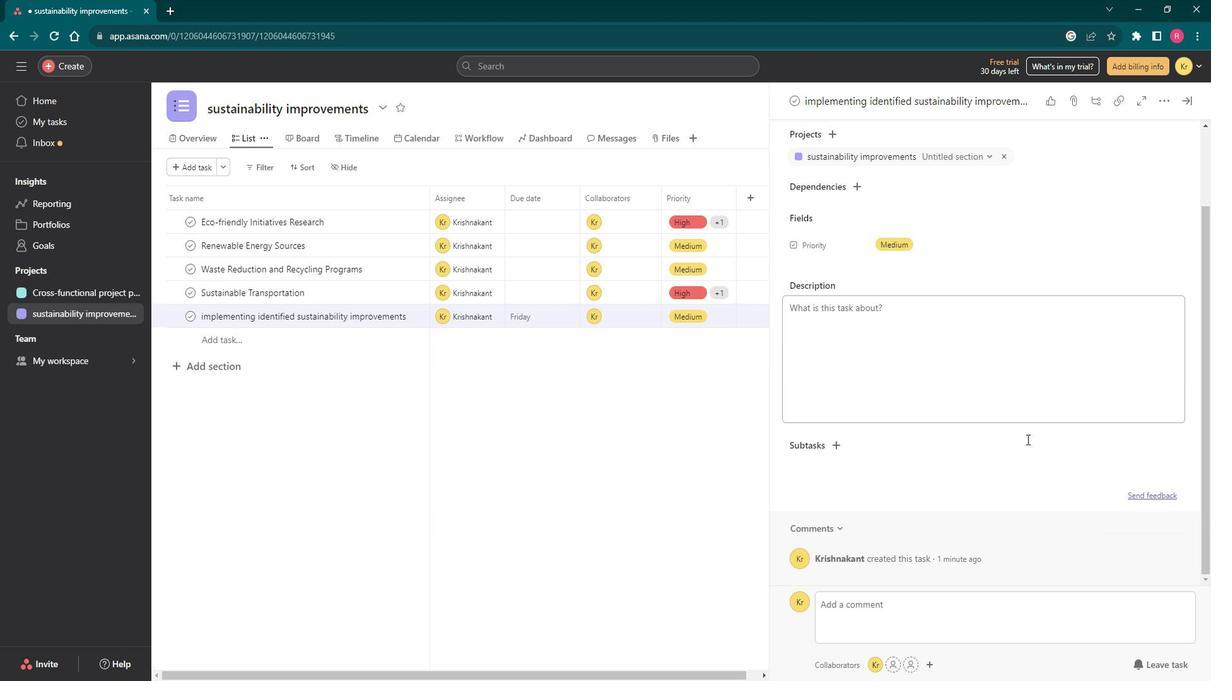 
Action: Mouse scrolled (1044, 441) with delta (0, 0)
Screenshot: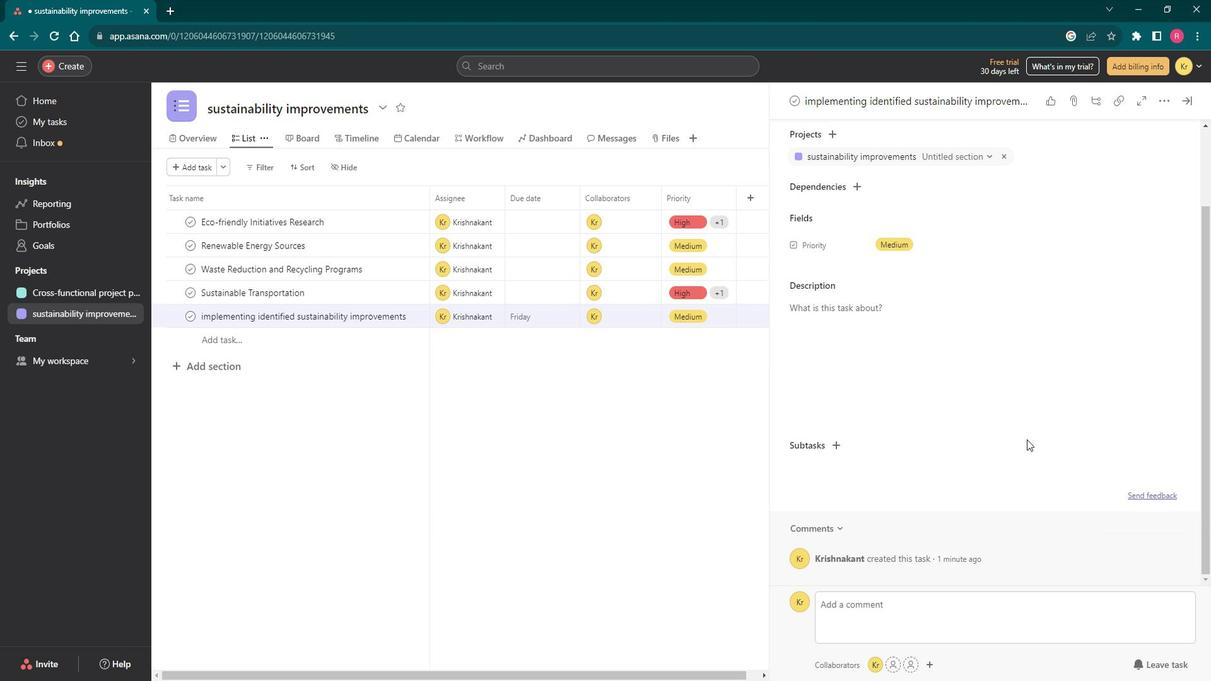 
Action: Mouse scrolled (1044, 441) with delta (0, 0)
Screenshot: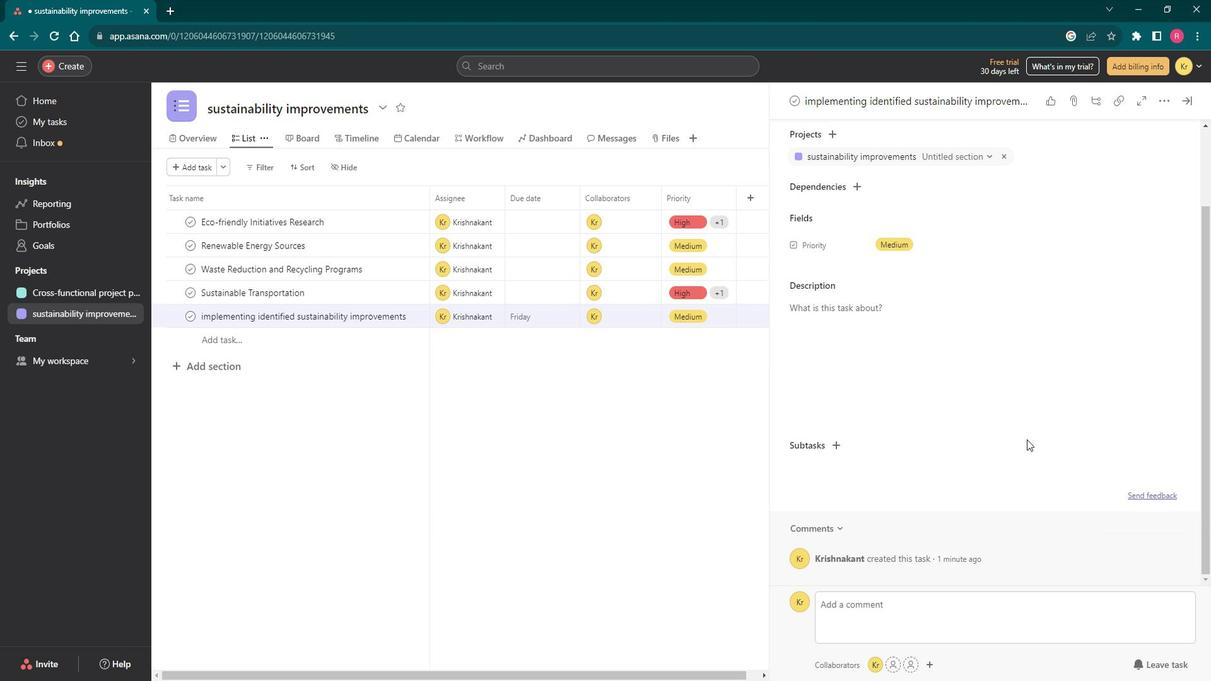 
Action: Mouse scrolled (1044, 441) with delta (0, 0)
Screenshot: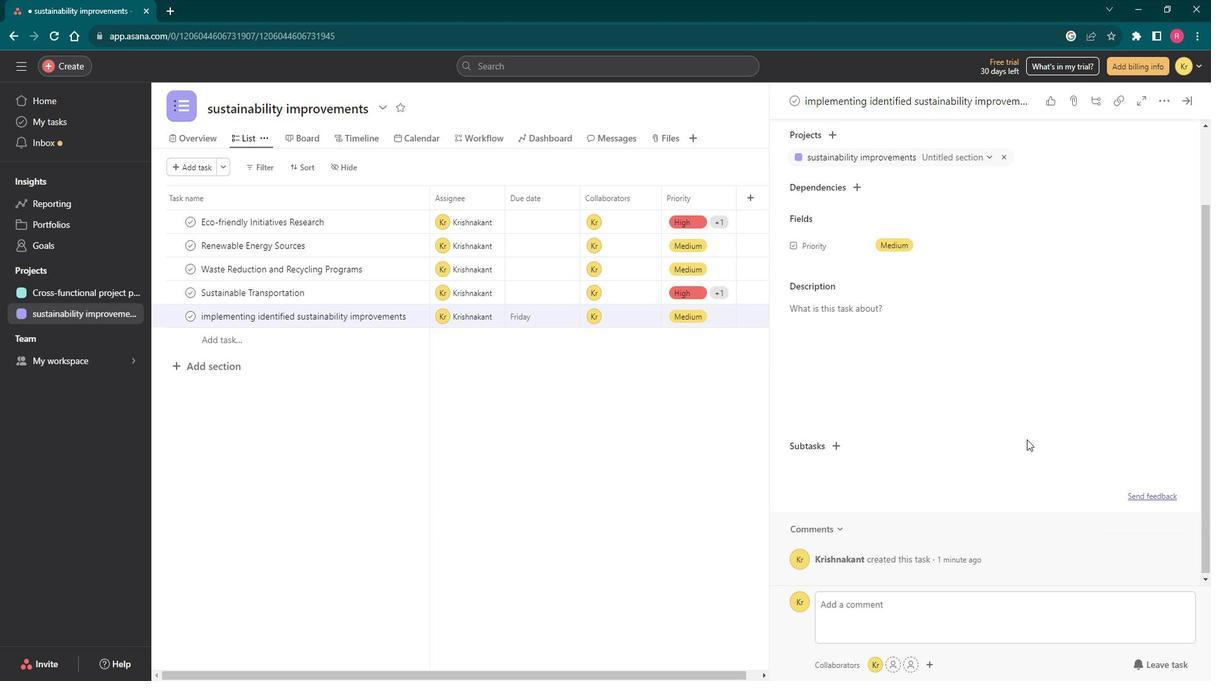 
Action: Mouse scrolled (1044, 441) with delta (0, 0)
Screenshot: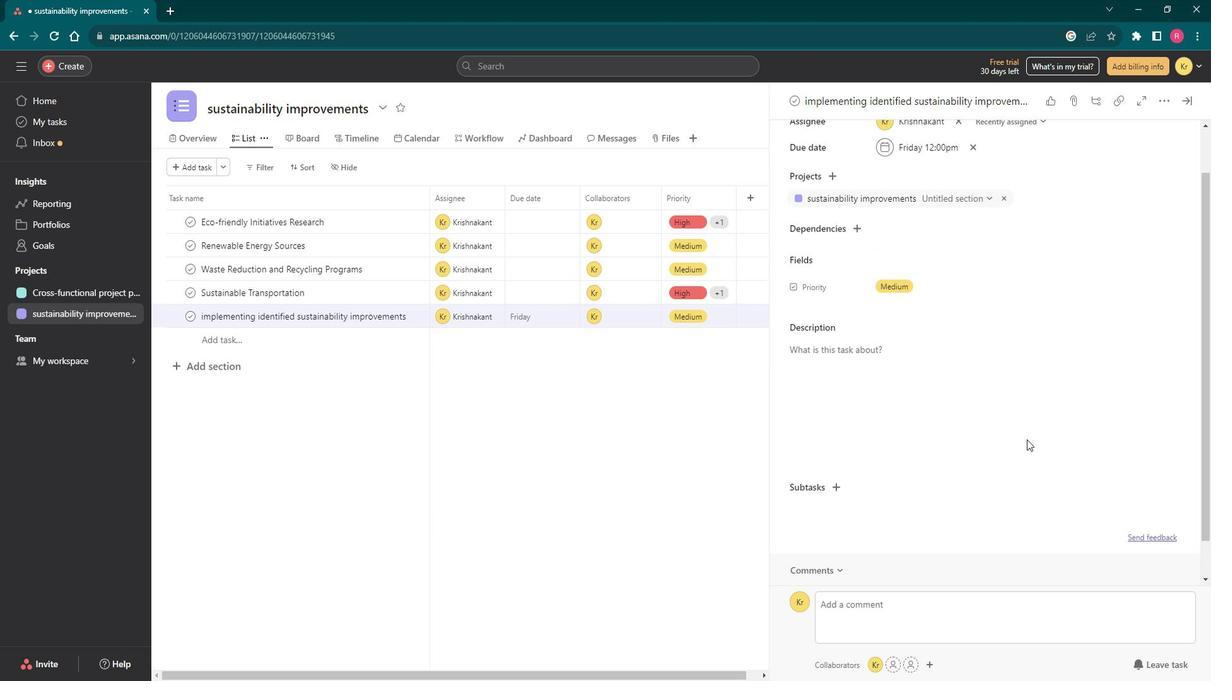
Action: Mouse moved to (687, 469)
Screenshot: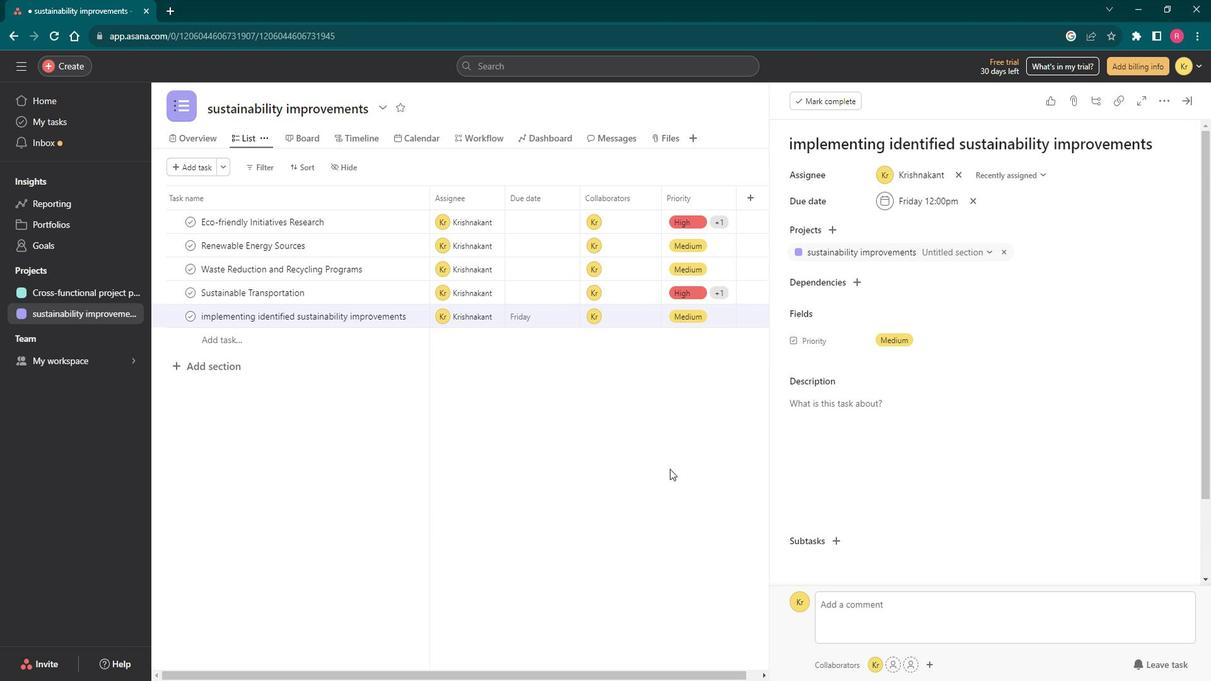 
Action: Mouse pressed left at (687, 469)
Screenshot: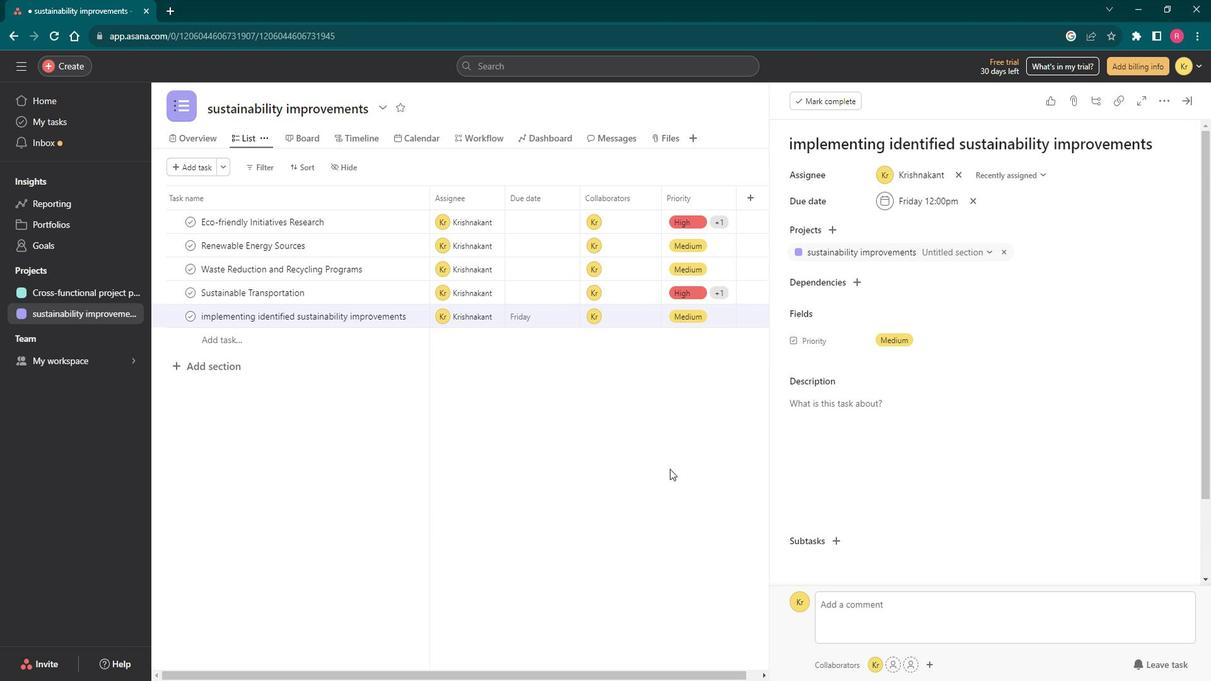 
Action: Mouse moved to (678, 297)
Screenshot: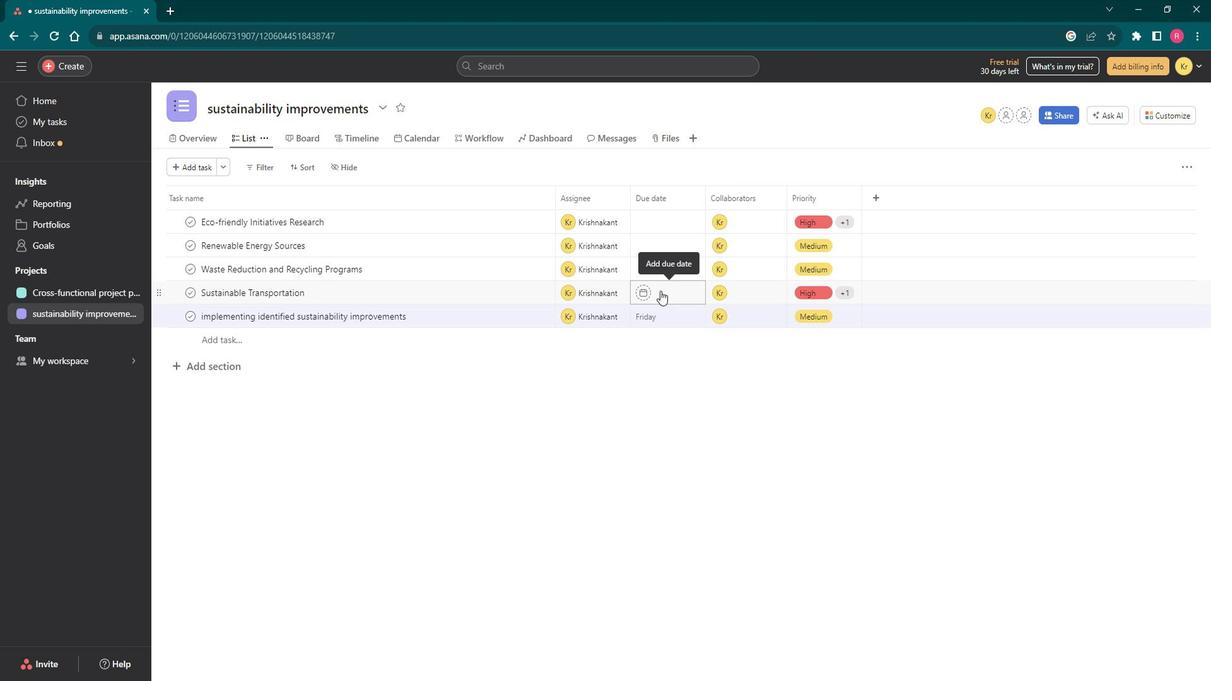 
Action: Mouse pressed left at (678, 297)
Screenshot: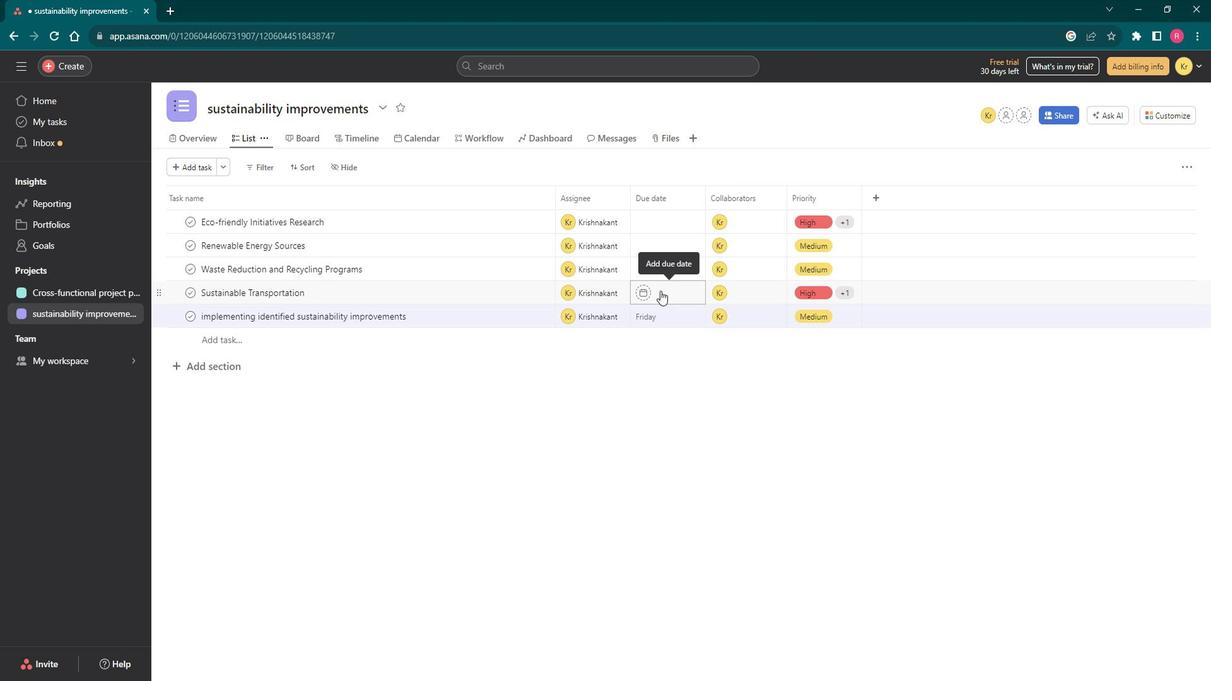 
Action: Mouse moved to (747, 488)
Screenshot: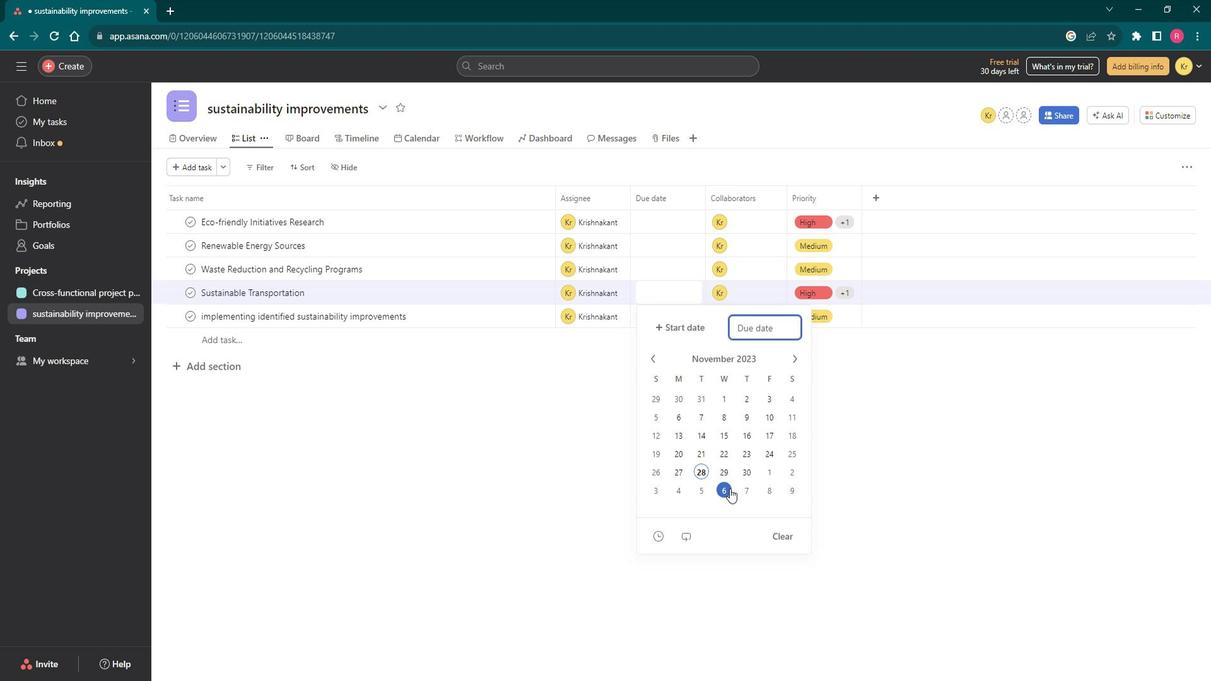 
Action: Mouse pressed left at (747, 488)
Screenshot: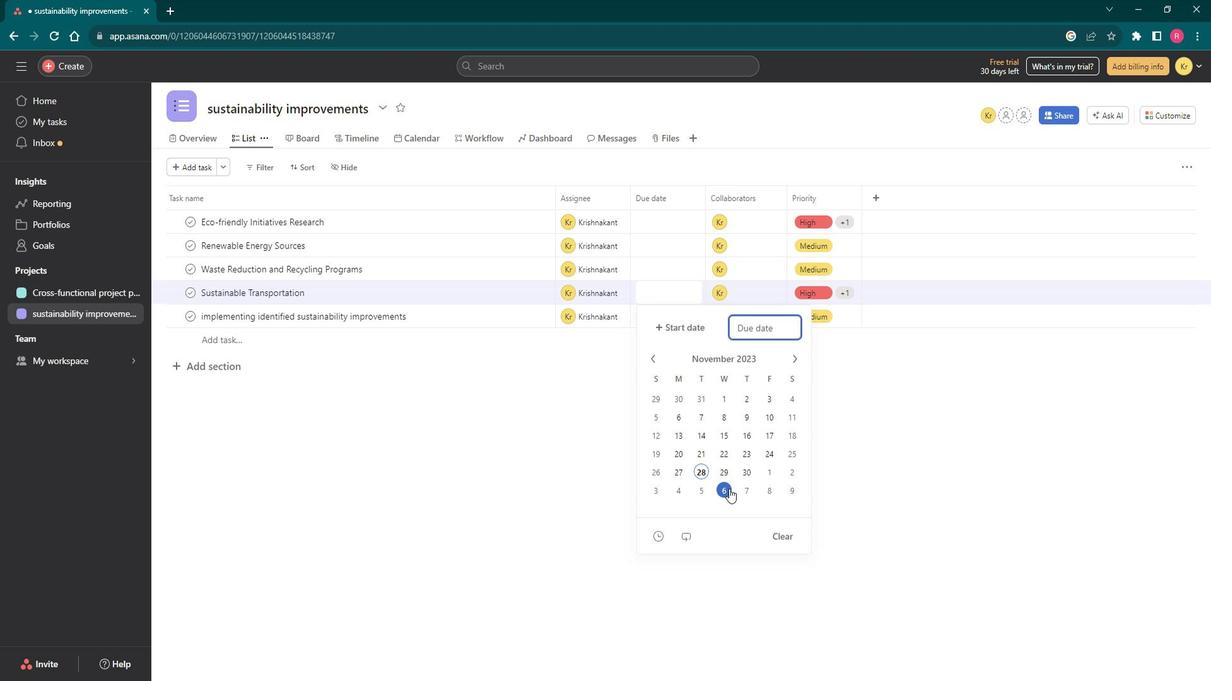 
Action: Mouse moved to (619, 455)
Screenshot: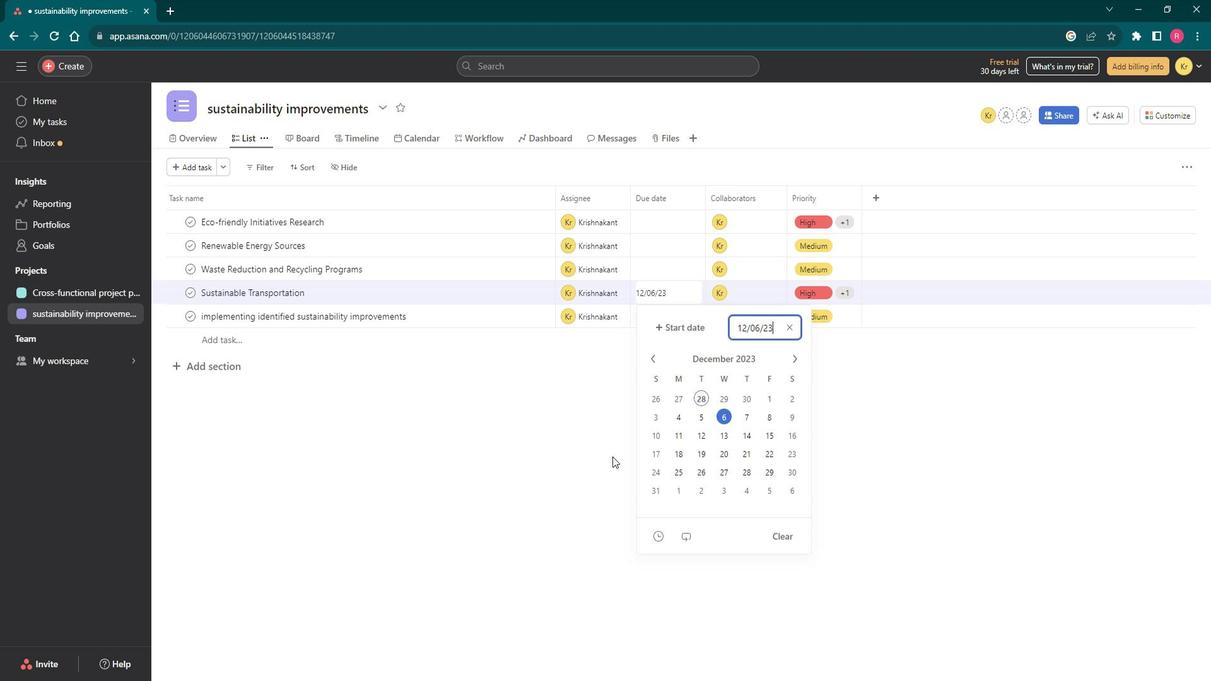 
Action: Mouse pressed left at (619, 455)
Screenshot: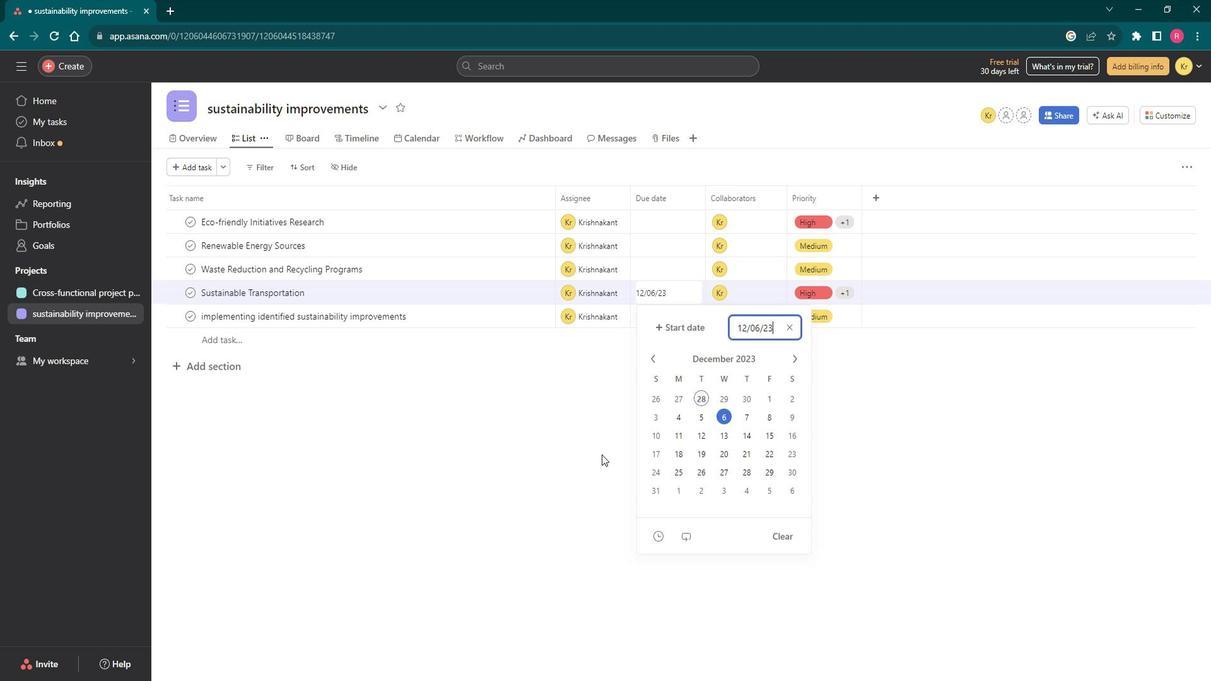 
Action: Mouse moved to (676, 270)
Screenshot: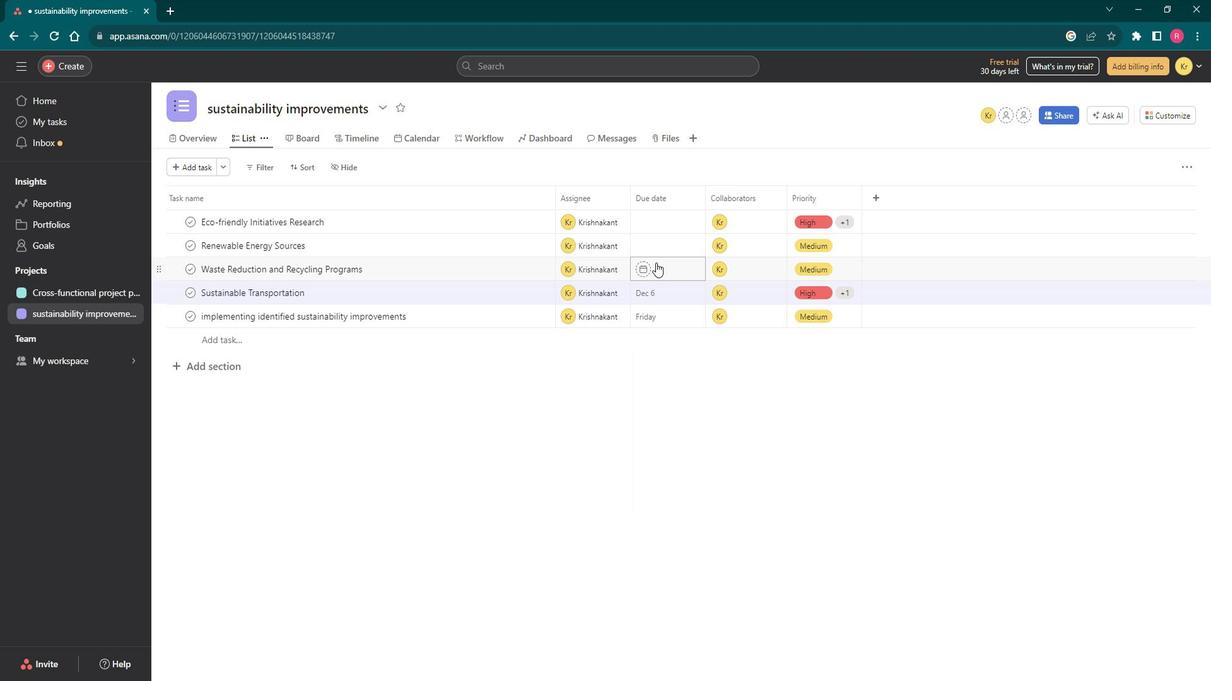 
Action: Mouse pressed left at (676, 270)
Screenshot: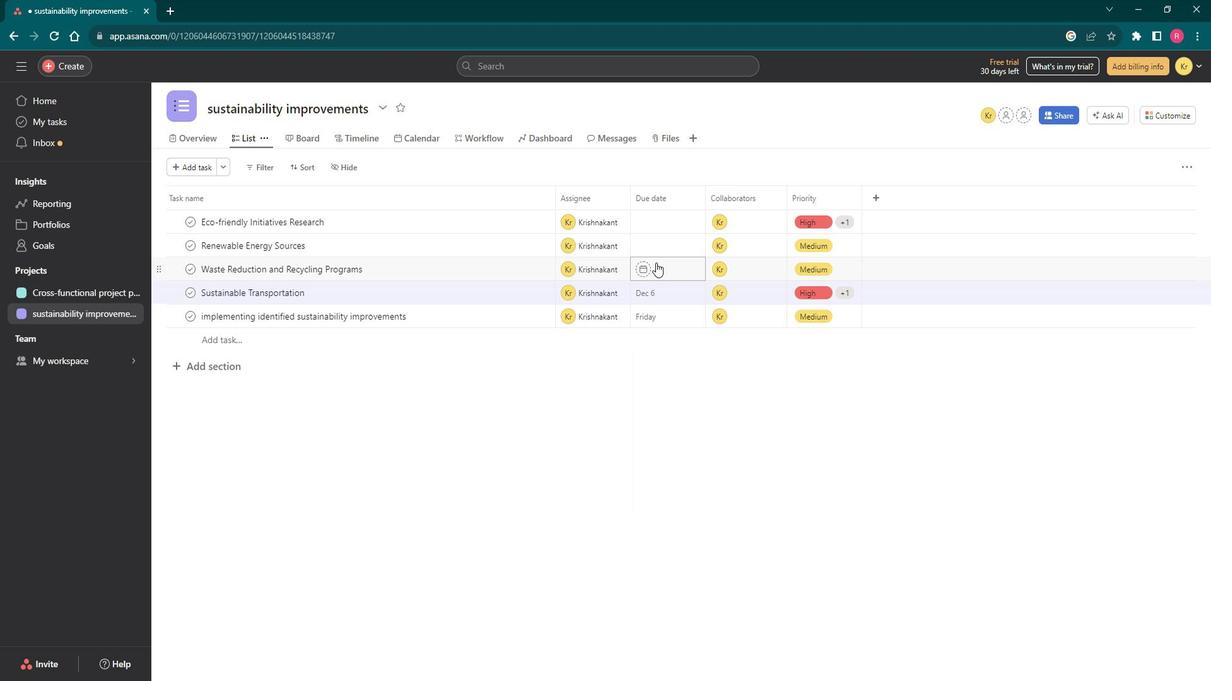 
Action: Mouse moved to (764, 463)
Screenshot: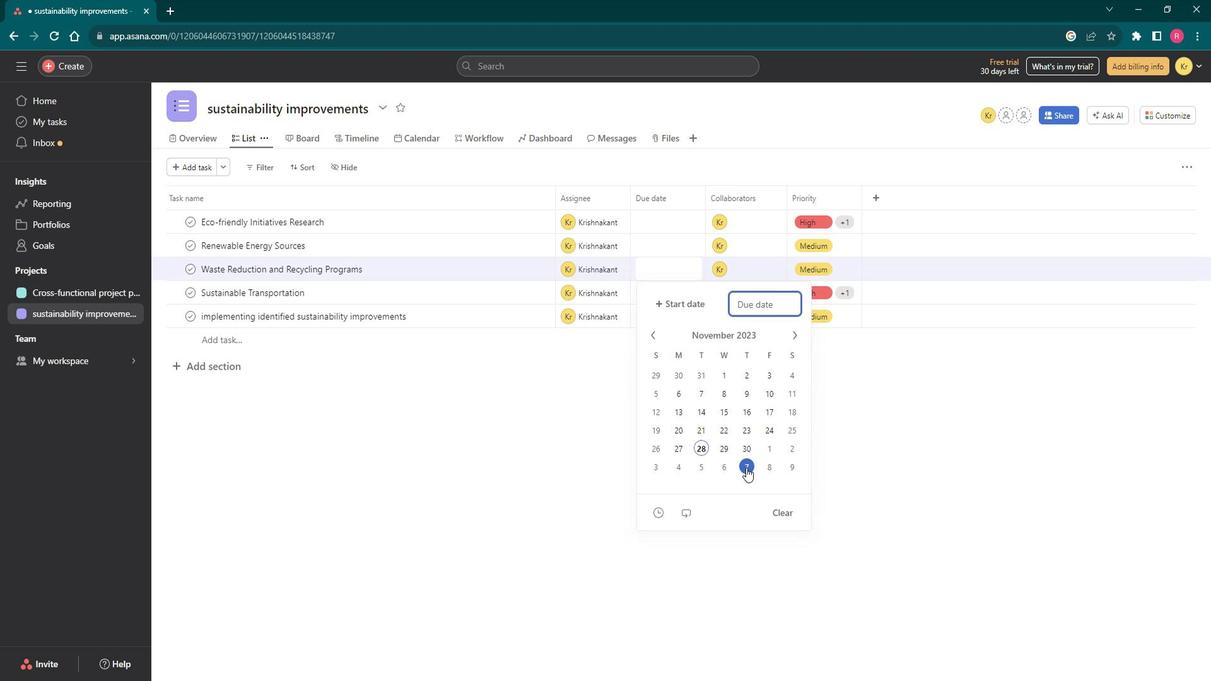 
Action: Mouse pressed left at (764, 463)
Screenshot: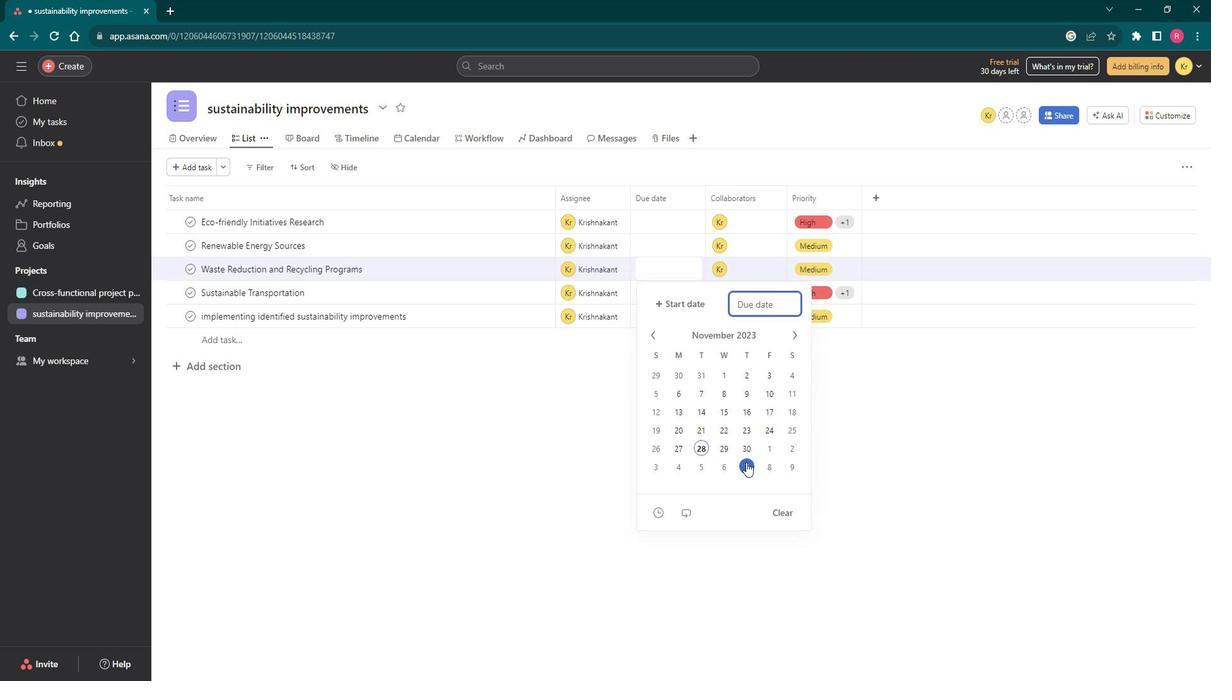 
Action: Mouse moved to (610, 483)
Screenshot: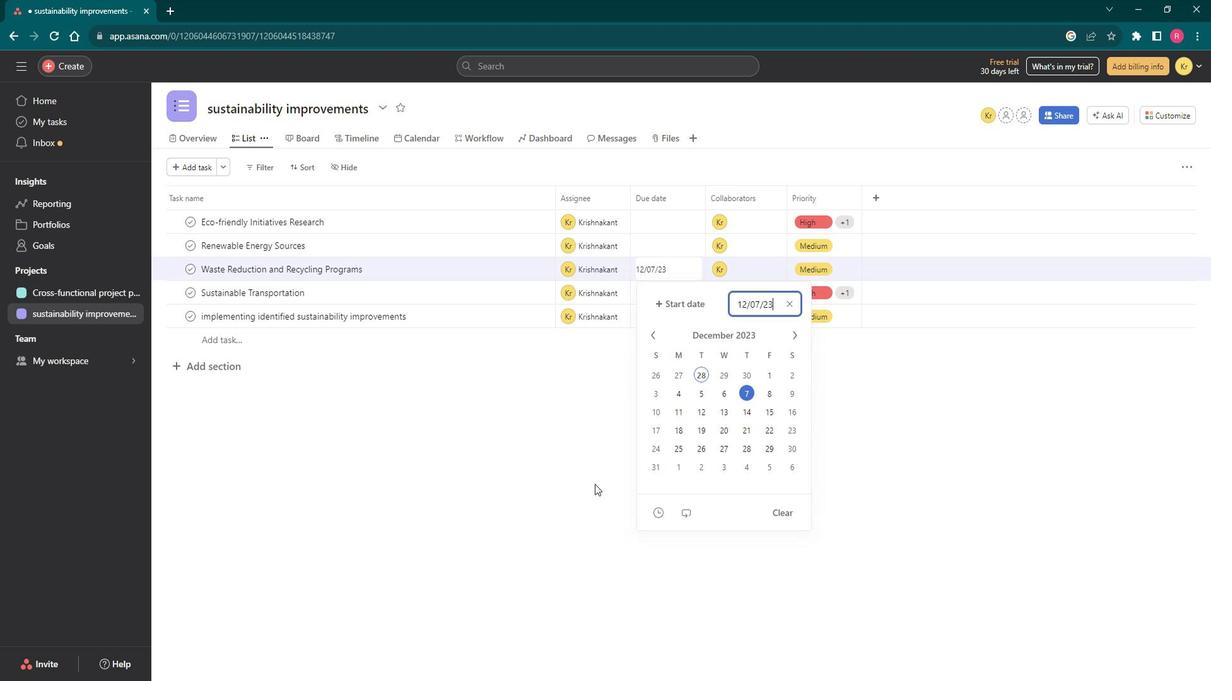 
Action: Mouse pressed left at (610, 483)
Screenshot: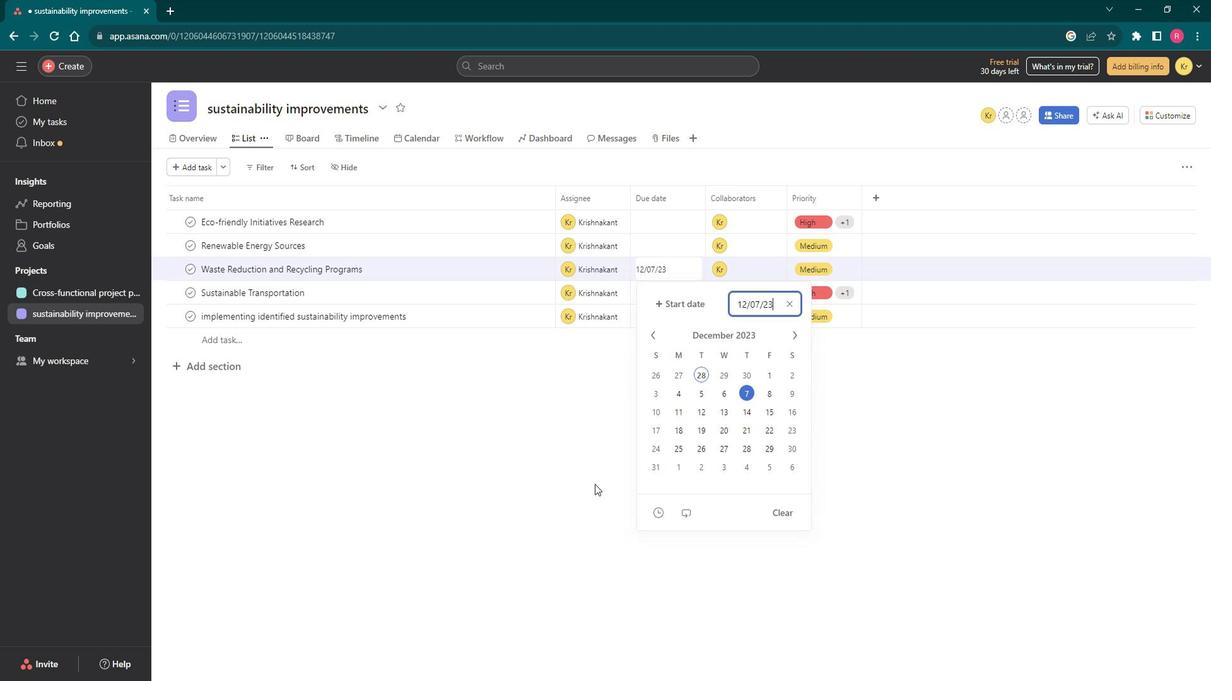 
Action: Mouse moved to (682, 251)
Screenshot: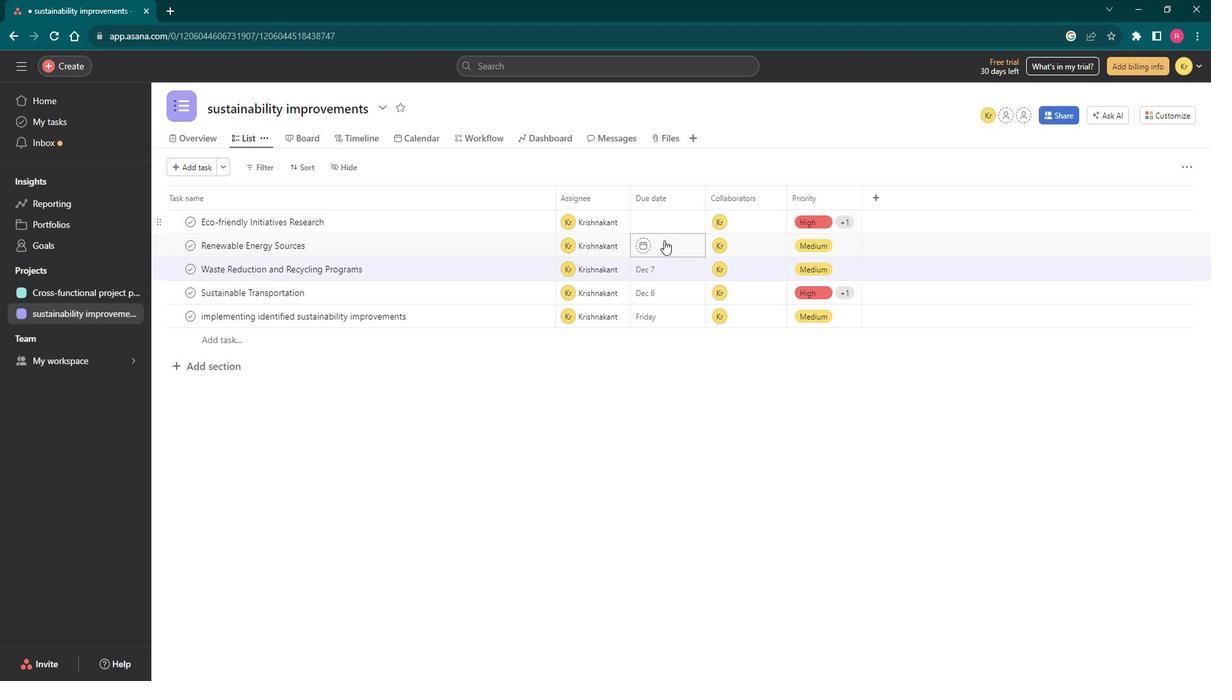 
Action: Mouse pressed left at (682, 251)
Screenshot: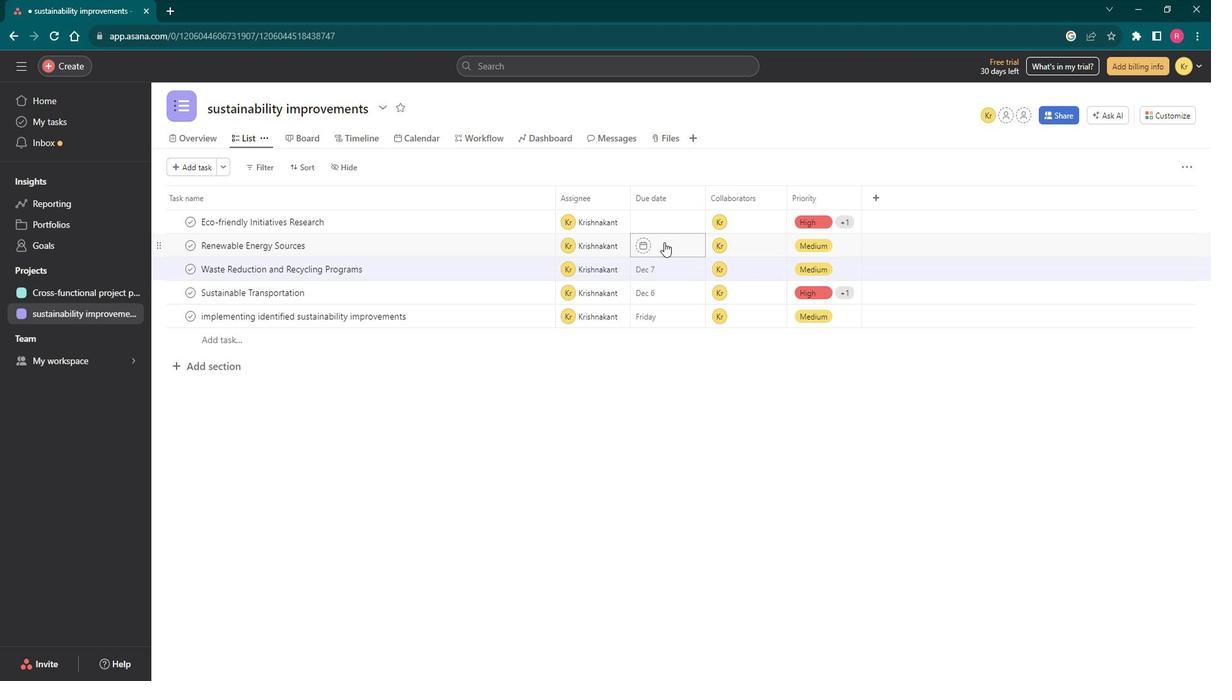 
Action: Mouse moved to (799, 444)
Screenshot: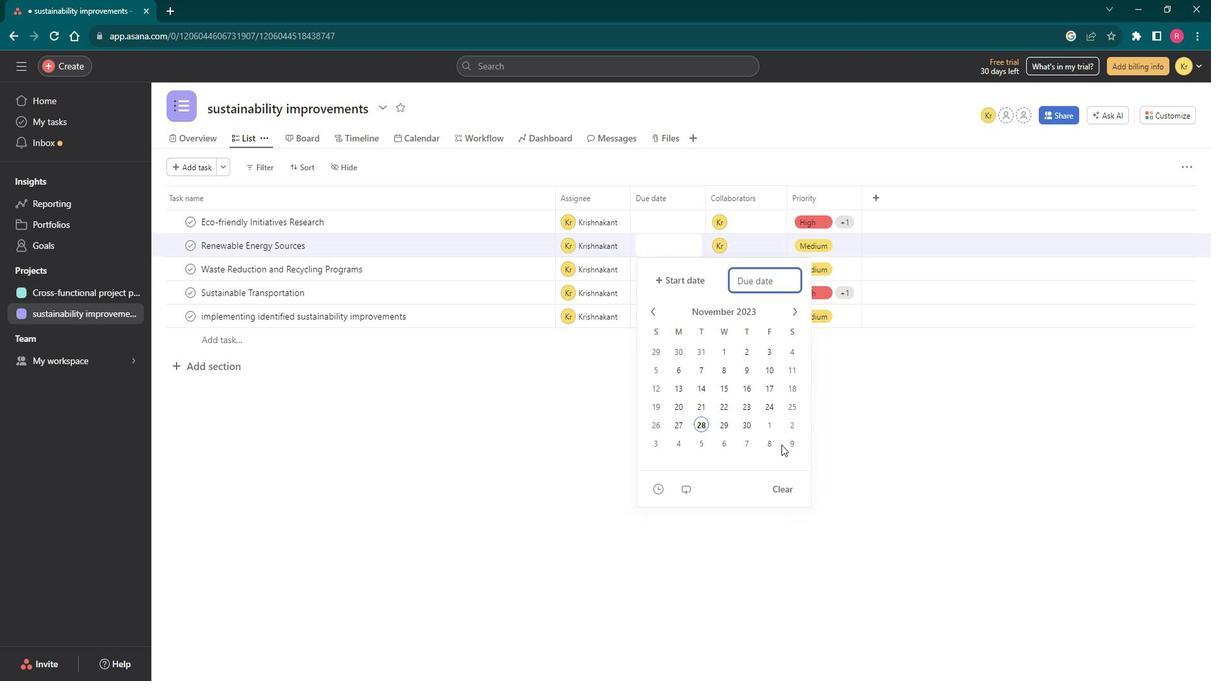 
Action: Mouse pressed left at (799, 444)
Screenshot: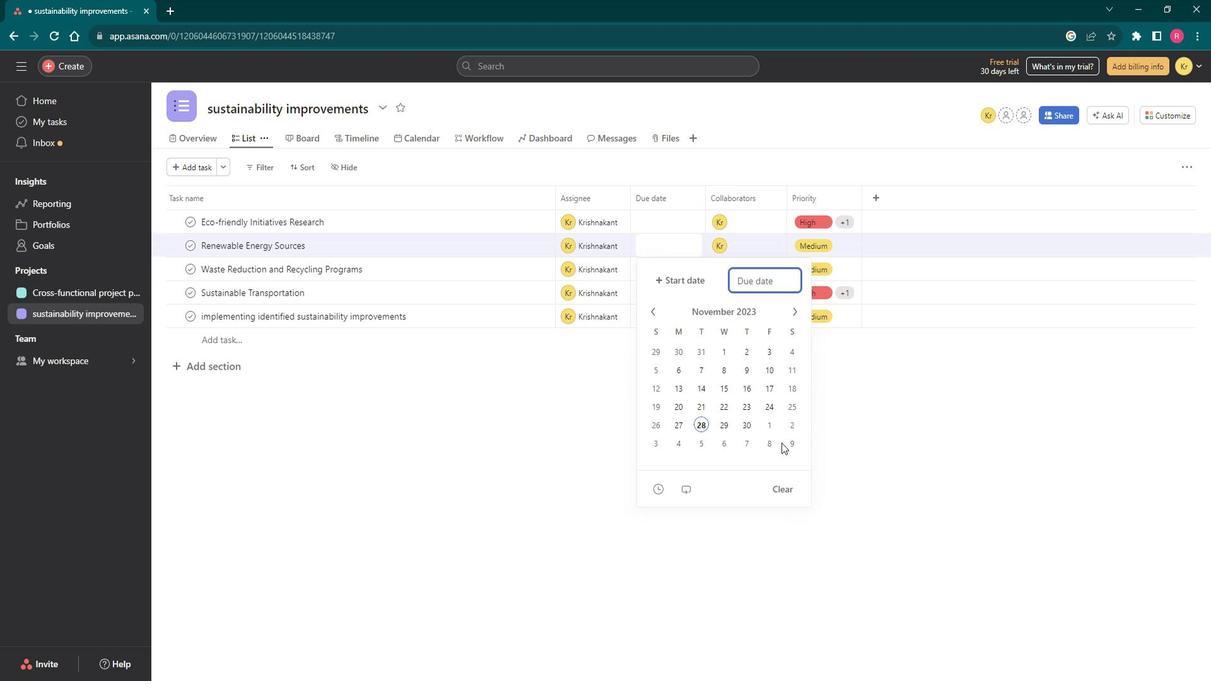 
Action: Mouse moved to (806, 444)
Screenshot: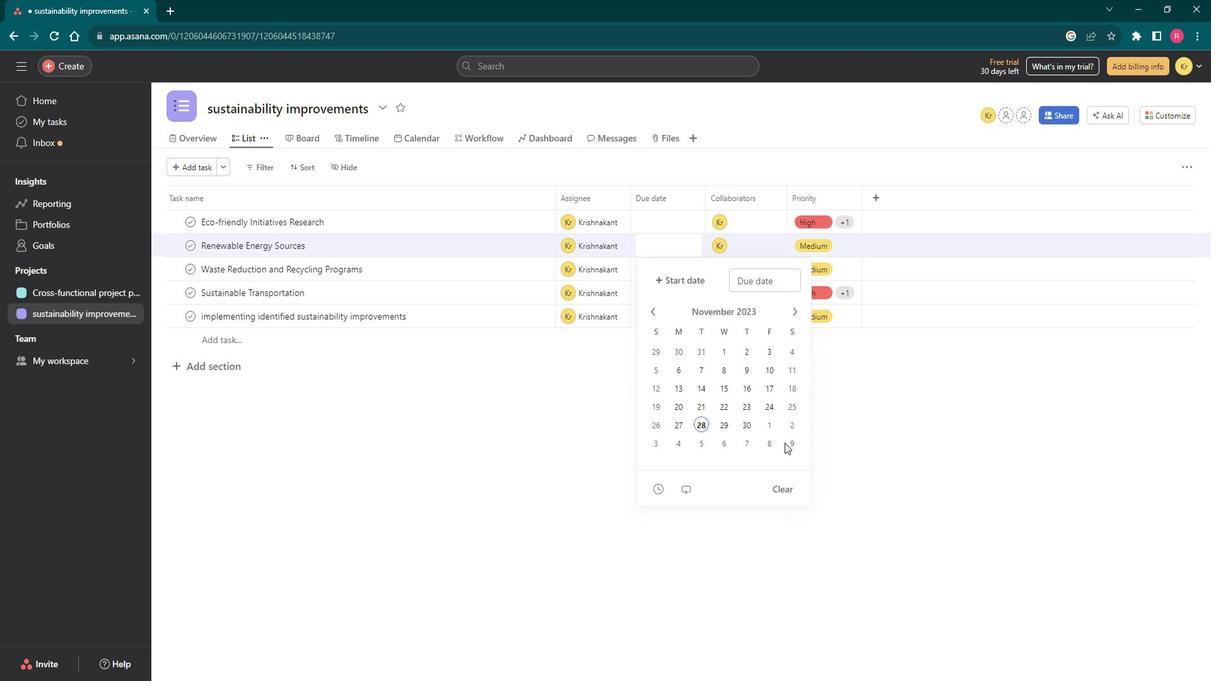 
Action: Mouse pressed left at (806, 444)
Screenshot: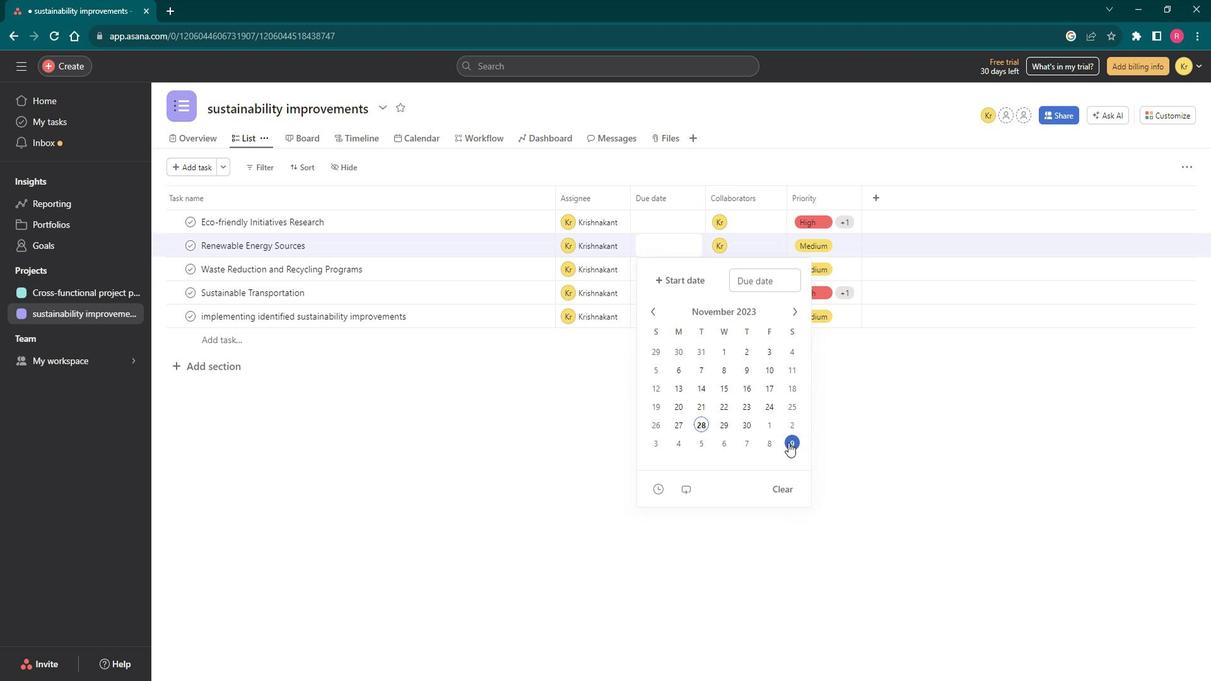 
Action: Mouse moved to (614, 450)
Screenshot: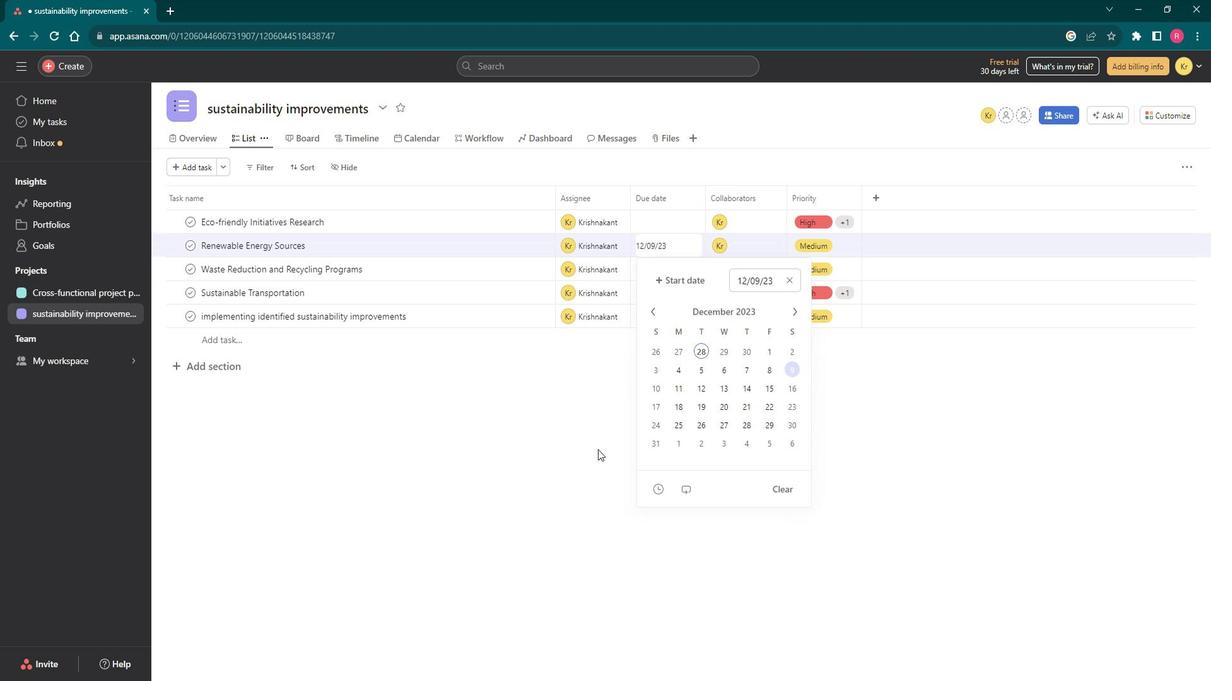 
Action: Mouse pressed left at (614, 450)
Screenshot: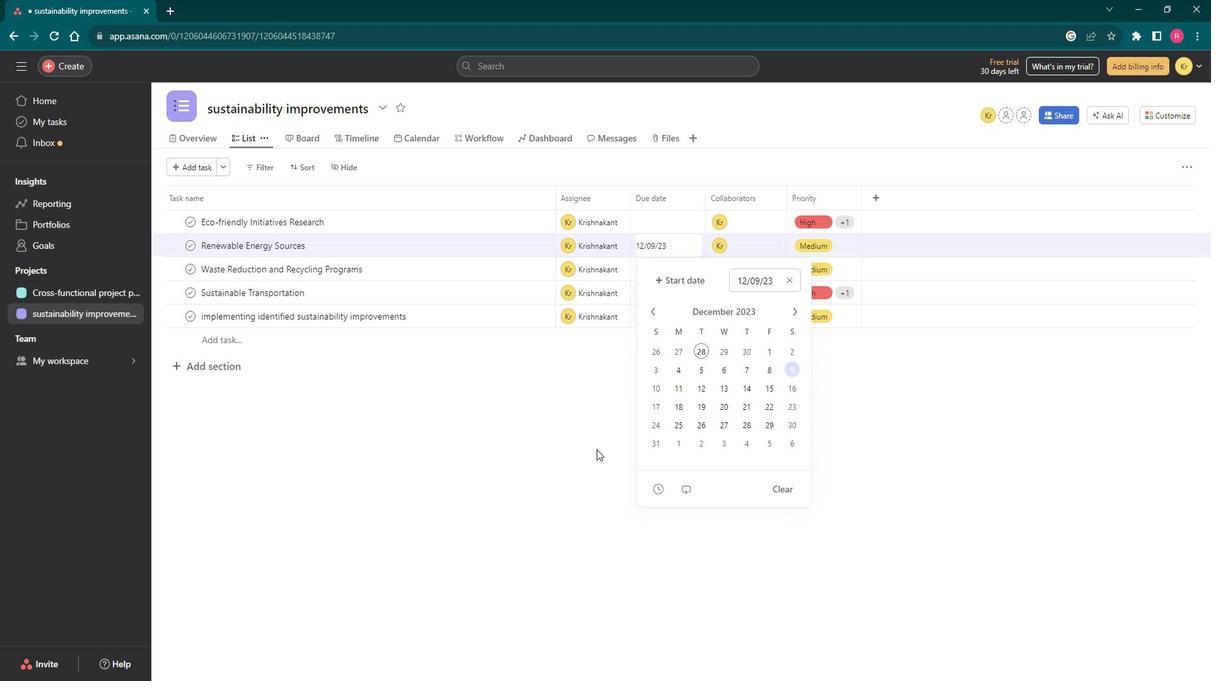 
Action: Mouse moved to (670, 230)
Screenshot: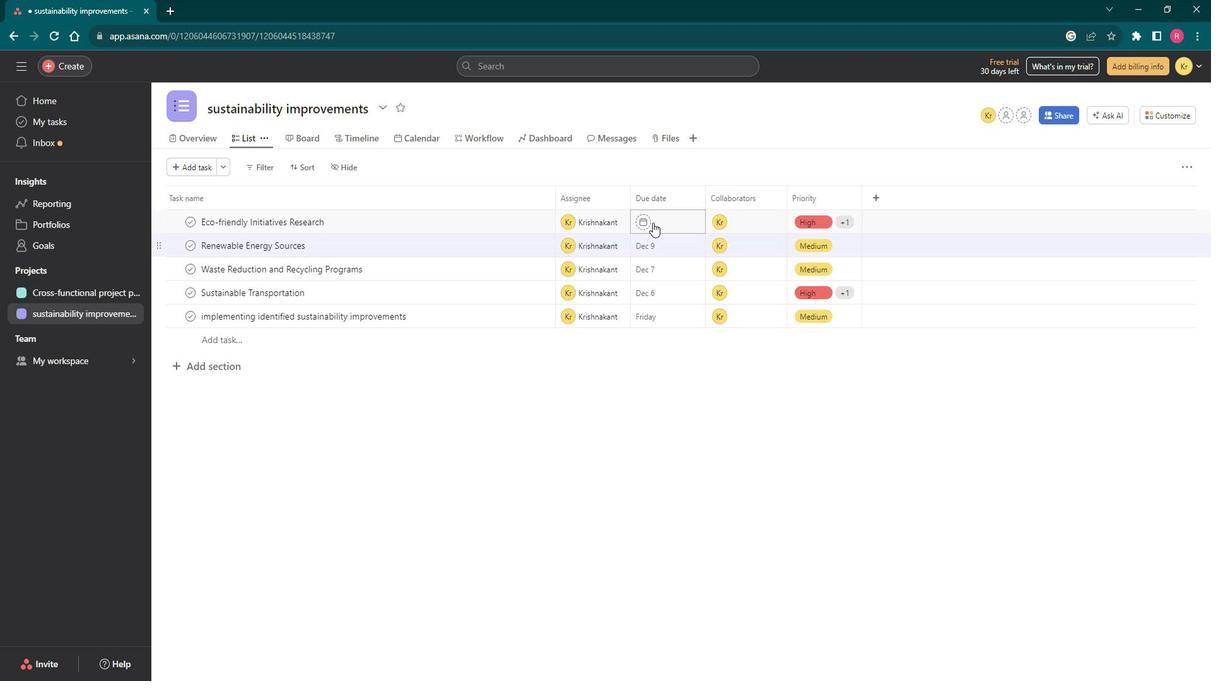 
Action: Mouse pressed left at (670, 230)
Screenshot: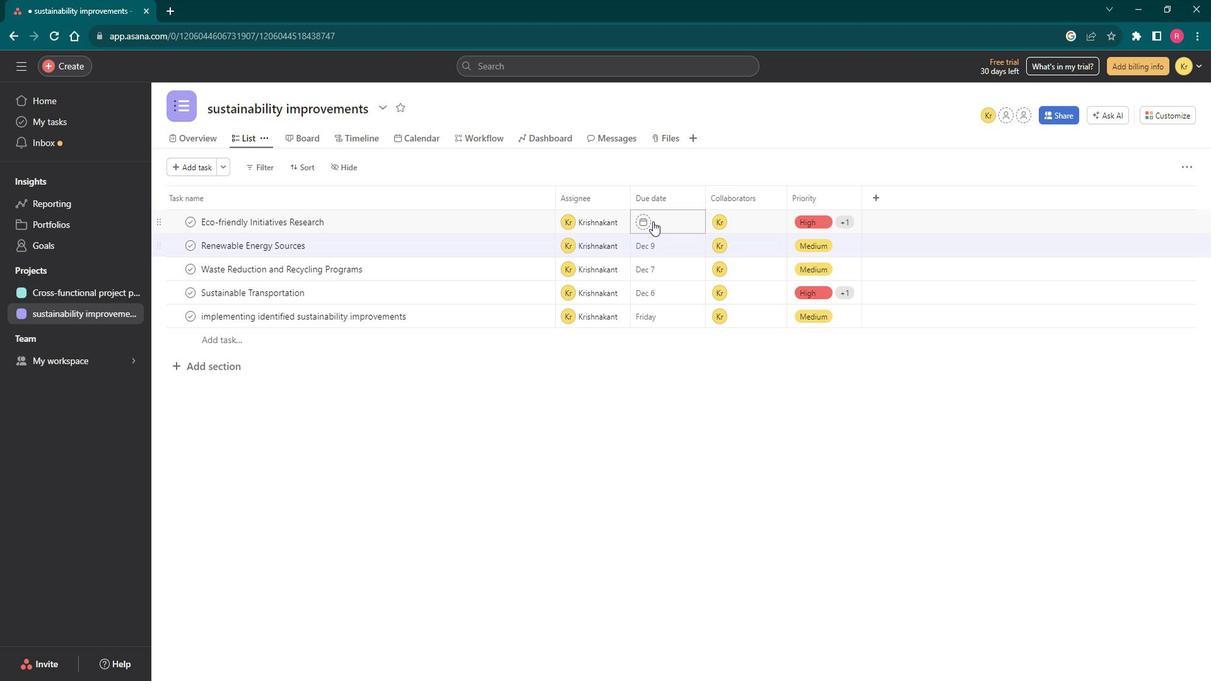 
Action: Mouse moved to (727, 422)
Screenshot: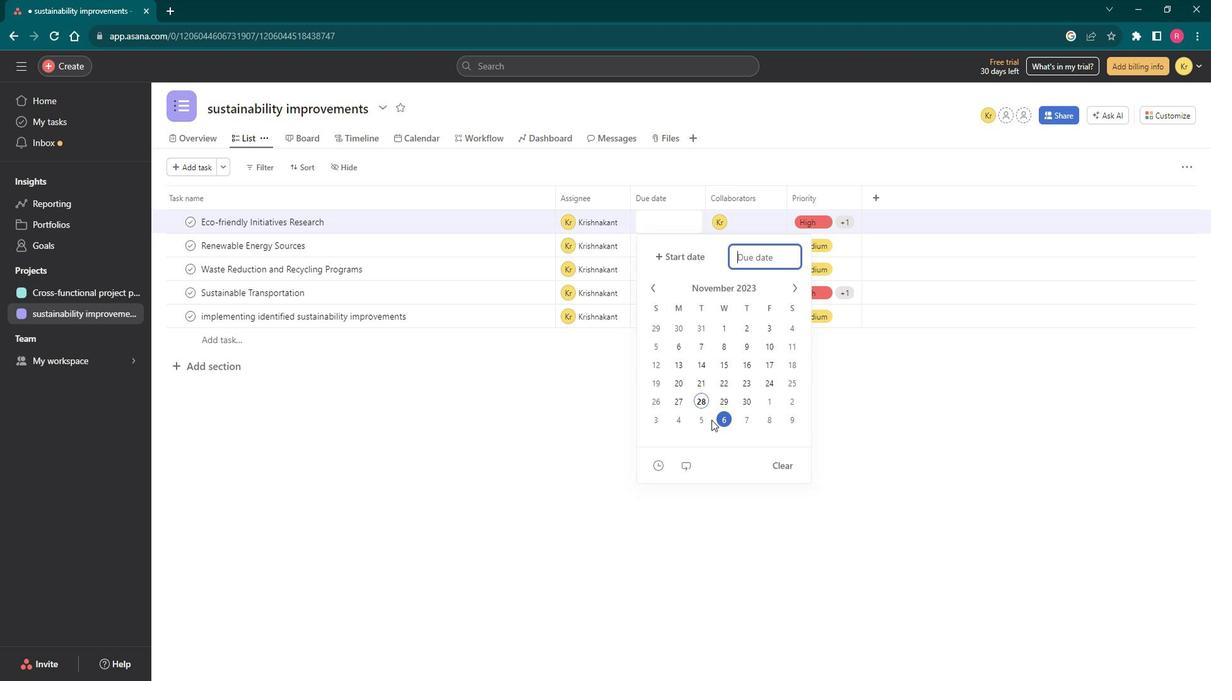 
Action: Mouse pressed left at (727, 422)
Screenshot: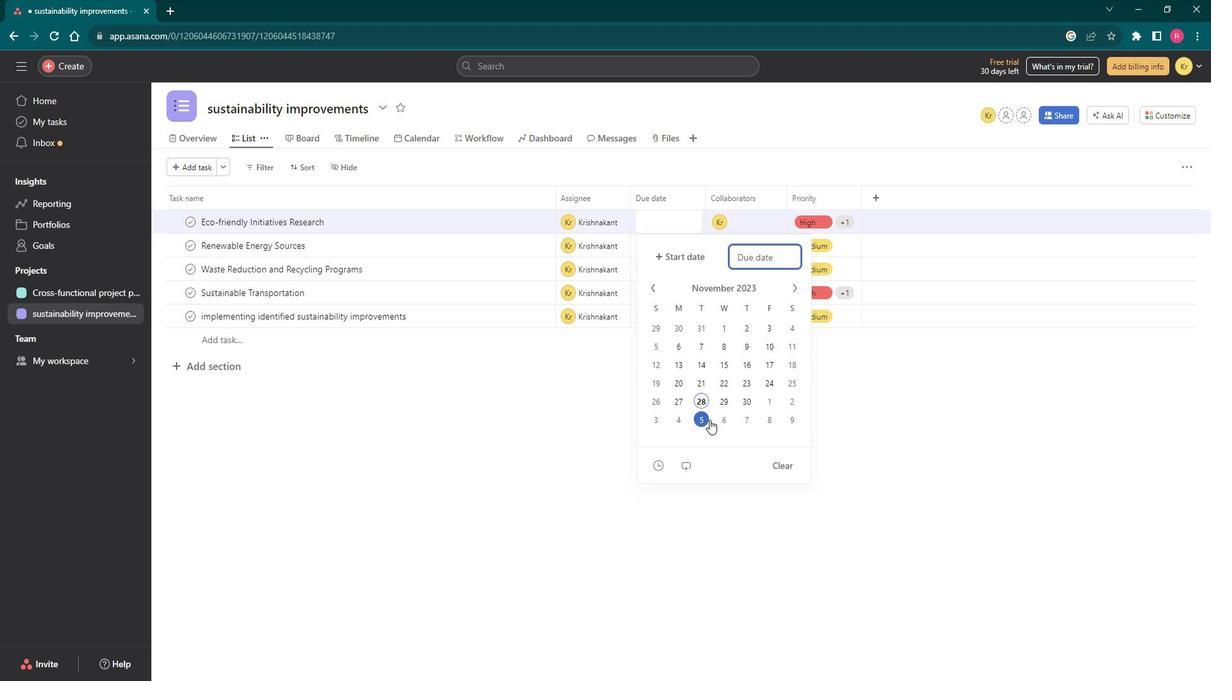 
Action: Mouse moved to (588, 486)
Screenshot: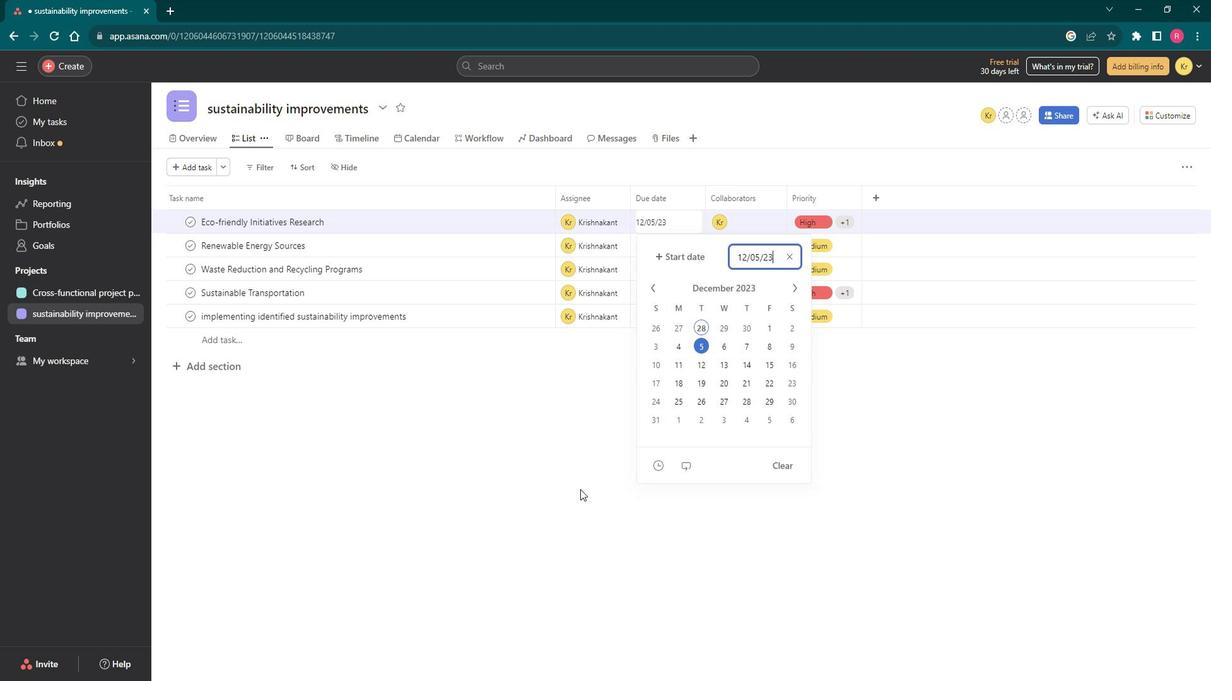 
Action: Mouse pressed left at (588, 486)
Screenshot: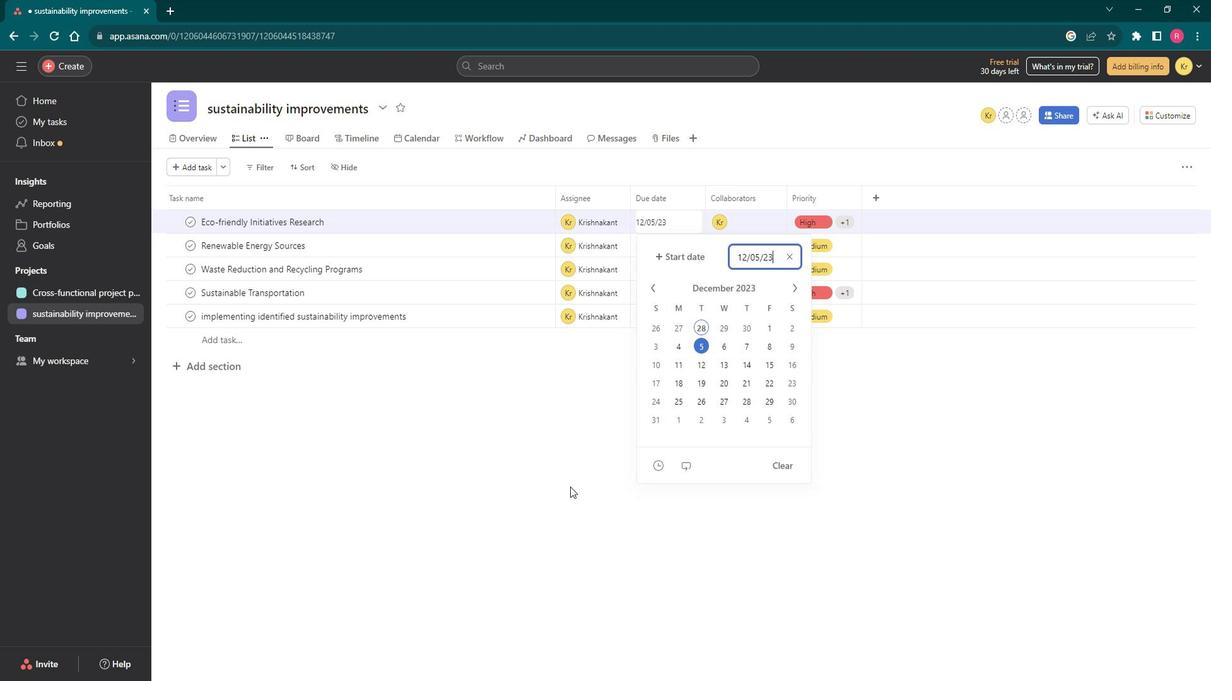 
Action: Mouse moved to (599, 447)
Screenshot: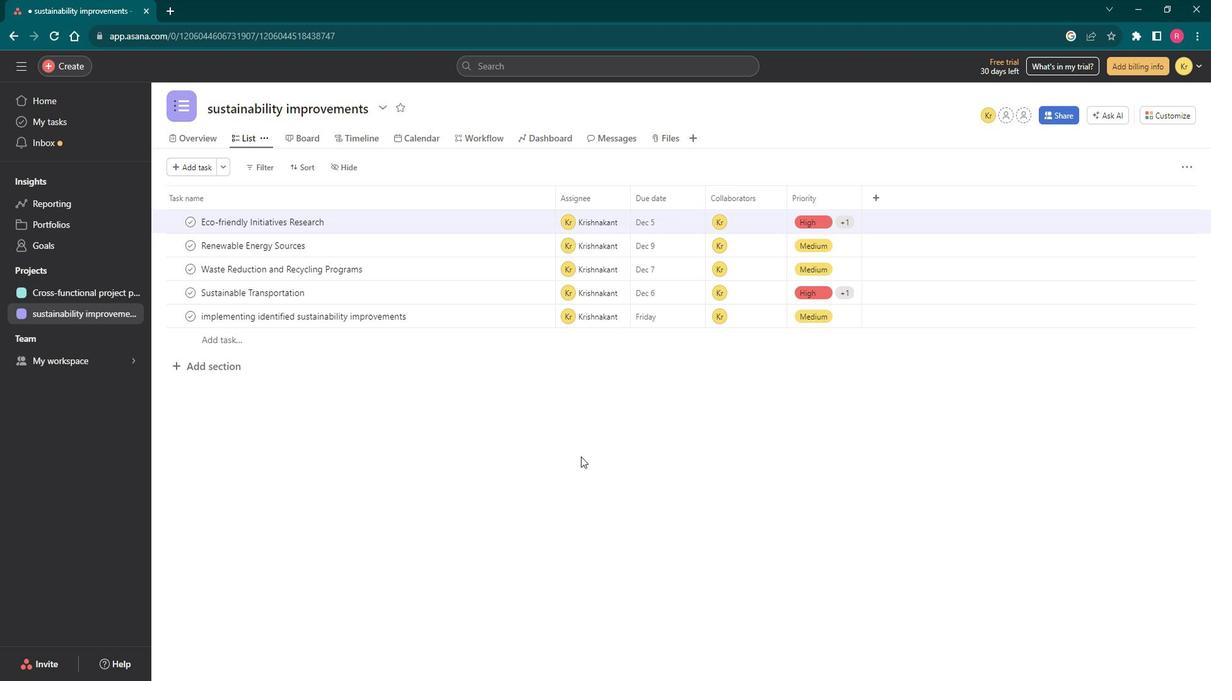 
Action: Key pressed <Key.f10>
Screenshot: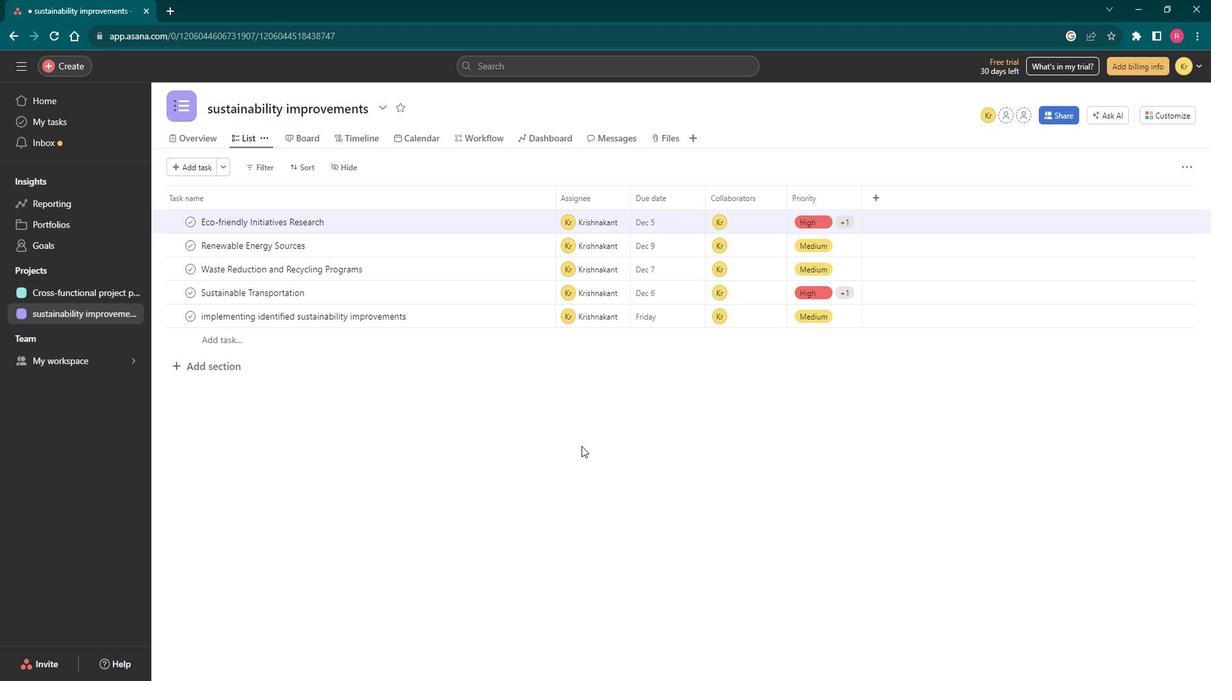 
Action: Mouse moved to (581, 446)
Screenshot: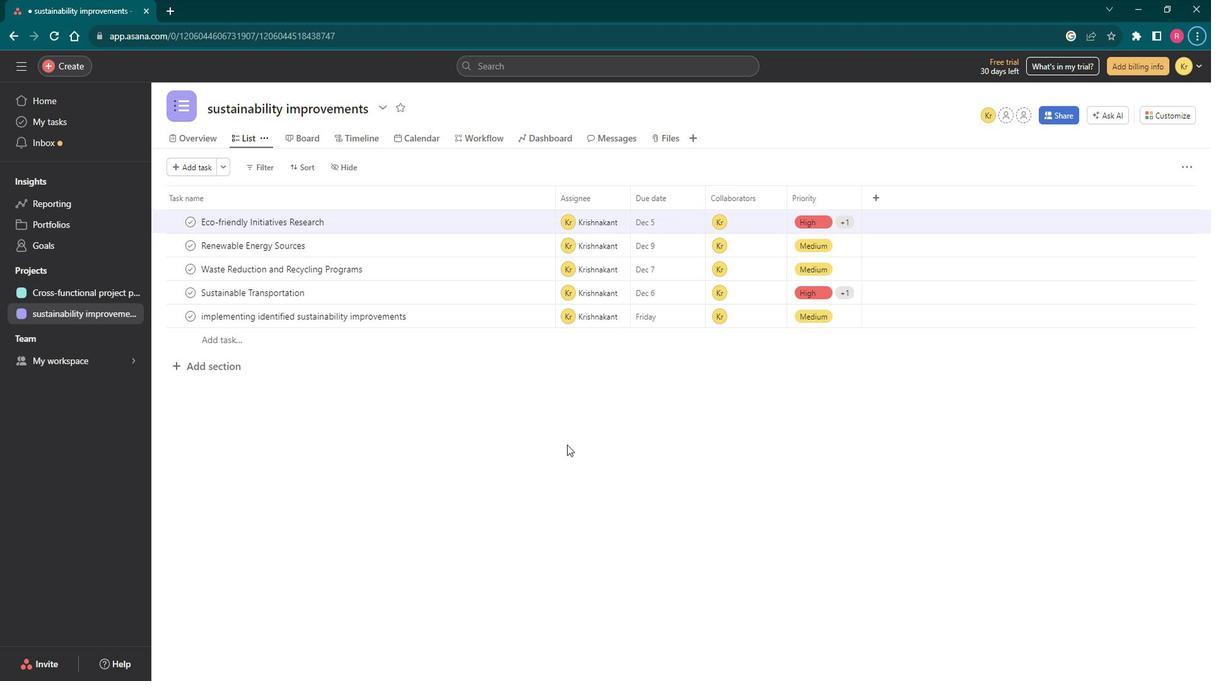 
